 Task: Add an event with the title Second Marketing Campaign Launch Party, date '2024/04/27', time 7:30 AM to 9:30 AMand add a description: As each participant delivers their presentation, fellow participants and a designated facilitator will provide constructive feedback, highlighting strengths and offering suggestions for improvement. The feedback will focus on areas such as clarity of message, organization of content, vocal delivery, non-verbal communication, and overall presentation effectiveness.Select event color  Sage . Add location for the event as: Hotel Costes, Paris, France, logged in from the account softage.7@softage.netand send the event invitation to softage.2@softage.net and softage.3@softage.net. Set a reminder for the event Every weekday(Monday to Friday)
Action: Mouse moved to (59, 106)
Screenshot: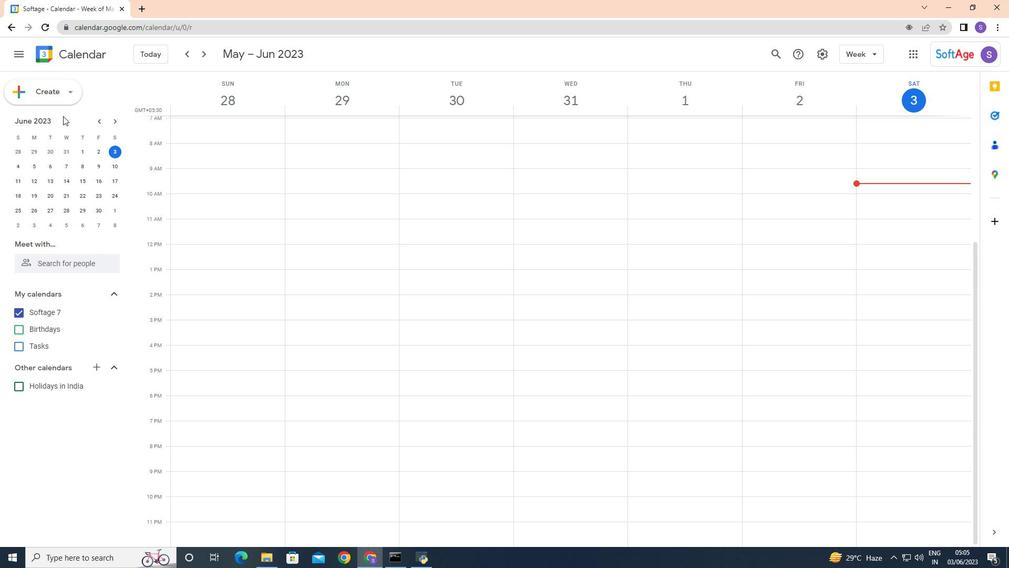 
Action: Mouse pressed left at (59, 106)
Screenshot: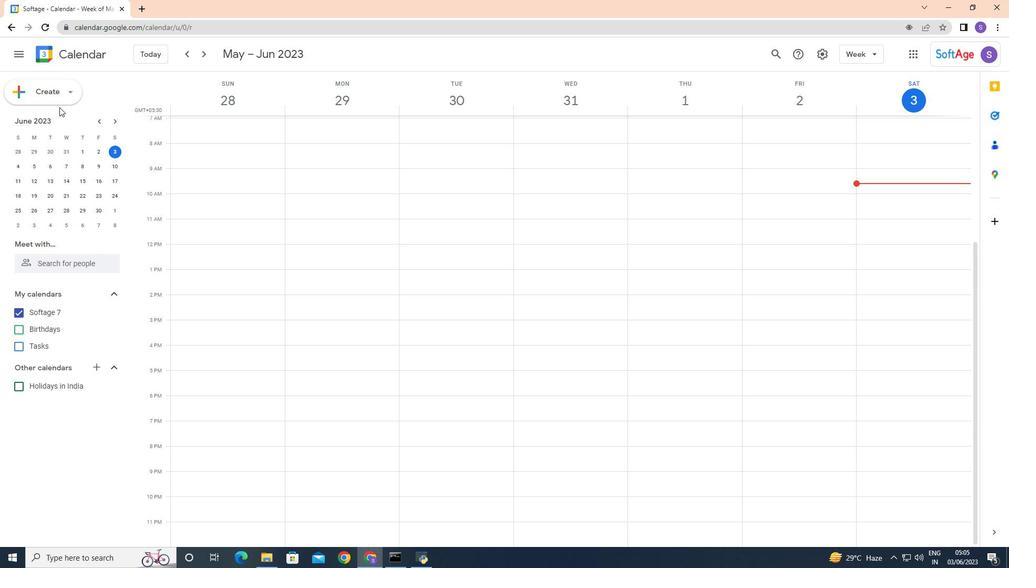 
Action: Mouse moved to (58, 99)
Screenshot: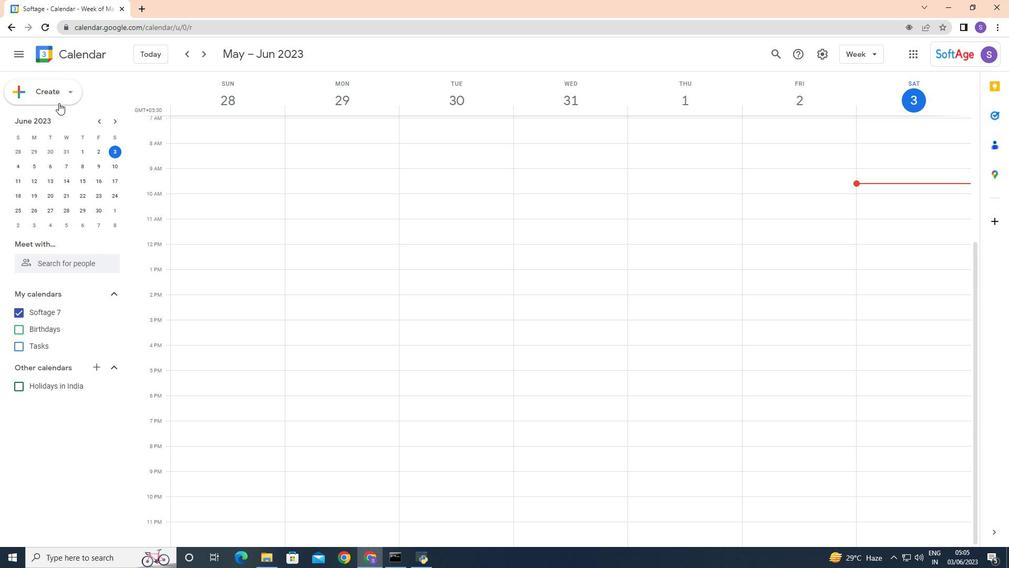 
Action: Mouse pressed left at (58, 99)
Screenshot: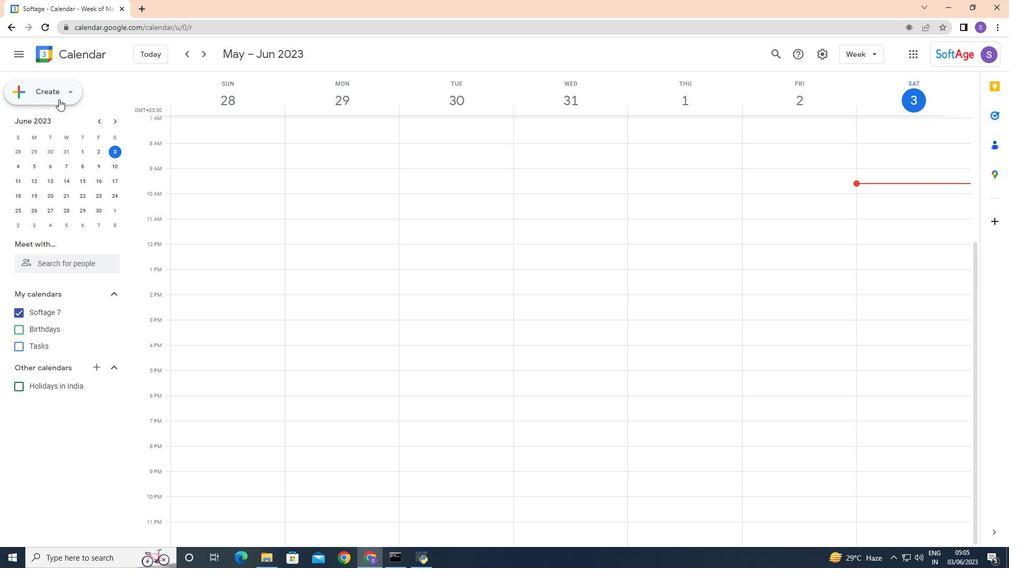 
Action: Mouse moved to (63, 124)
Screenshot: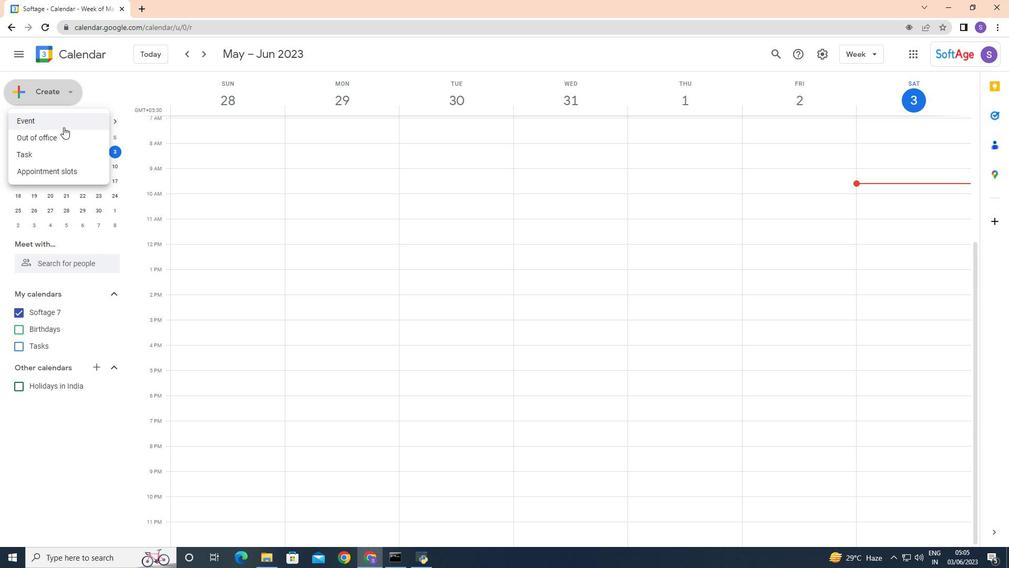 
Action: Mouse pressed left at (63, 124)
Screenshot: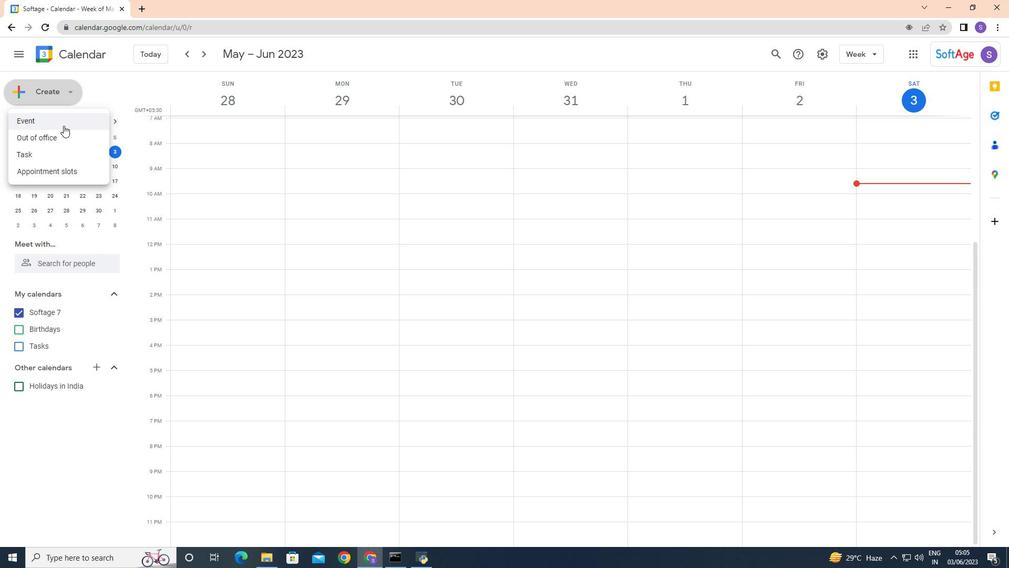 
Action: Mouse moved to (762, 415)
Screenshot: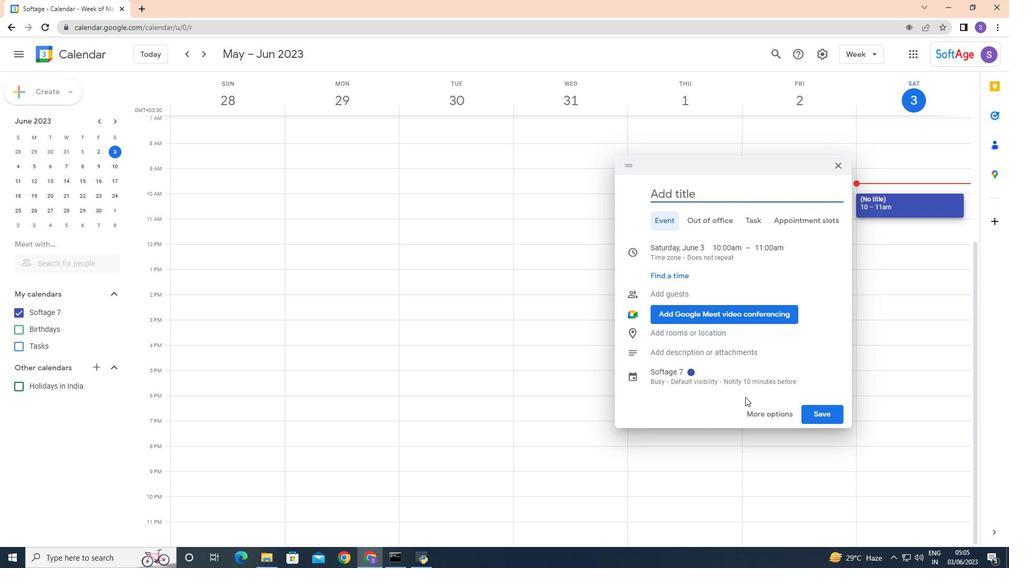 
Action: Mouse pressed left at (762, 415)
Screenshot: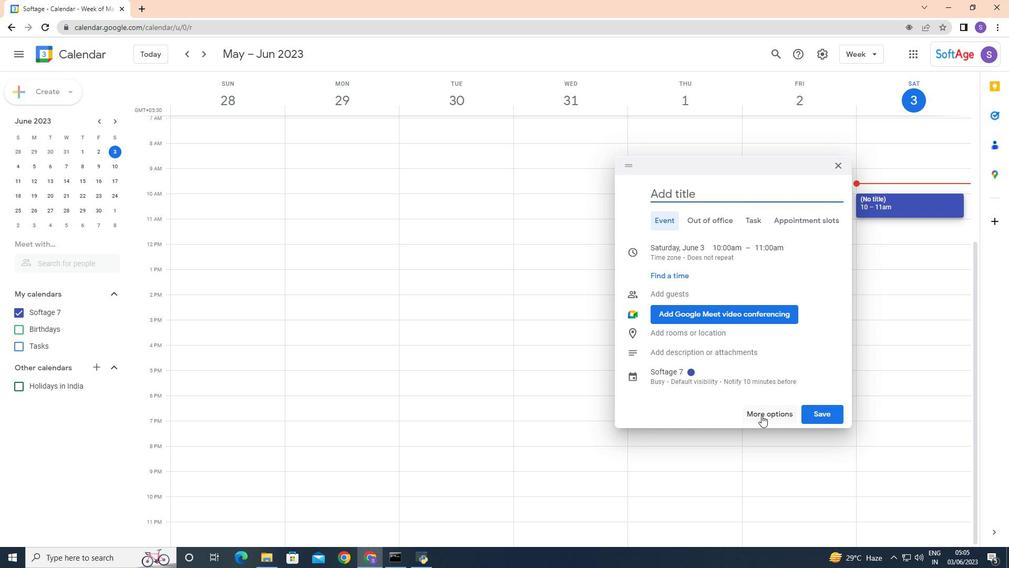 
Action: Mouse moved to (151, 63)
Screenshot: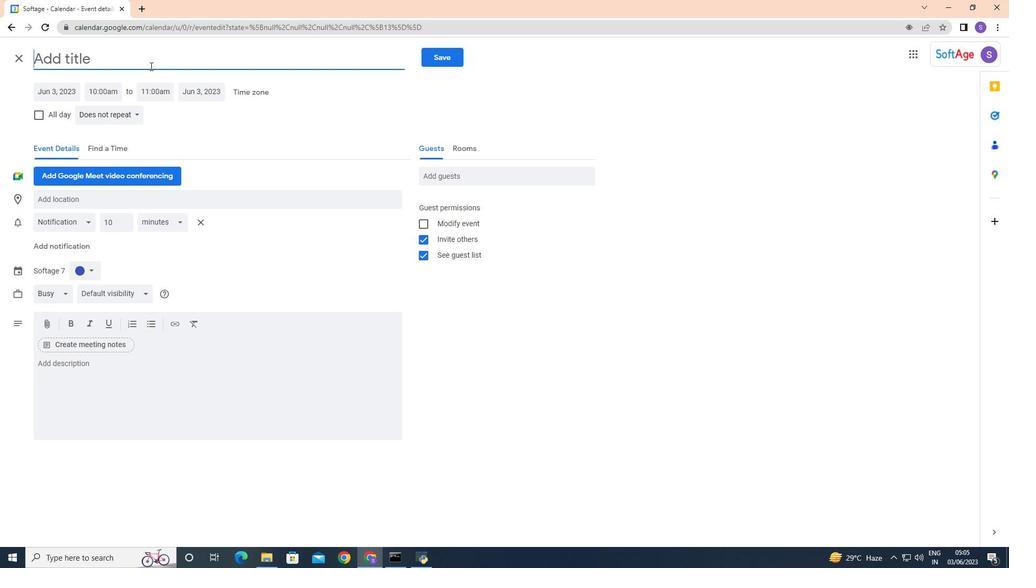 
Action: Mouse pressed left at (151, 63)
Screenshot: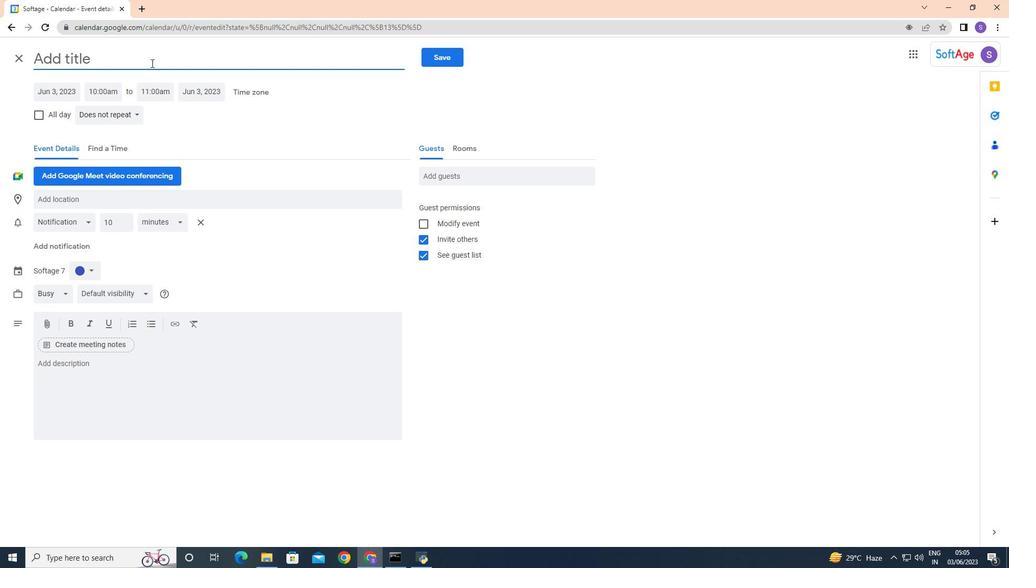 
Action: Key pressed <Key.caps_lock>S<Key.caps_lock>econd<Key.space><Key.caps_lock>M<Key.caps_lock>arketing<Key.space><Key.caps_lock>C<Key.caps_lock>ampaign<Key.space><Key.caps_lock>L<Key.caps_lock>aunch<Key.space><Key.caps_lock>P<Key.caps_lock>arty
Screenshot: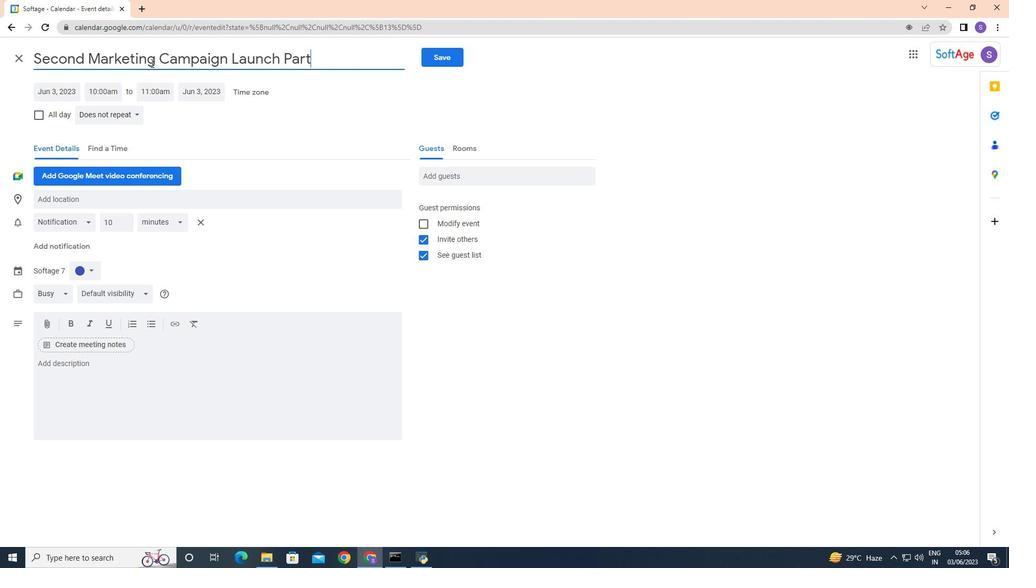 
Action: Mouse moved to (61, 92)
Screenshot: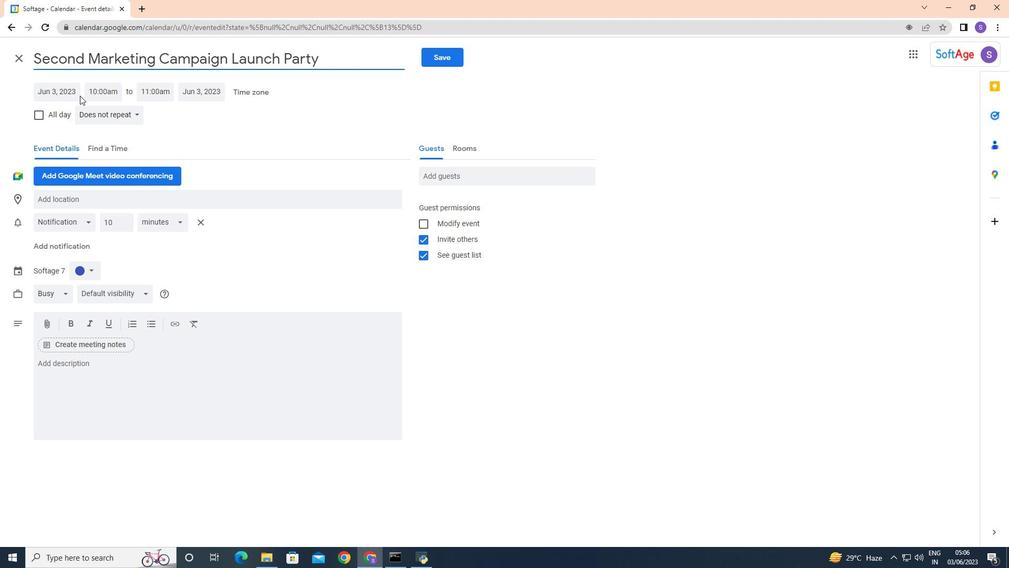 
Action: Mouse pressed left at (61, 92)
Screenshot: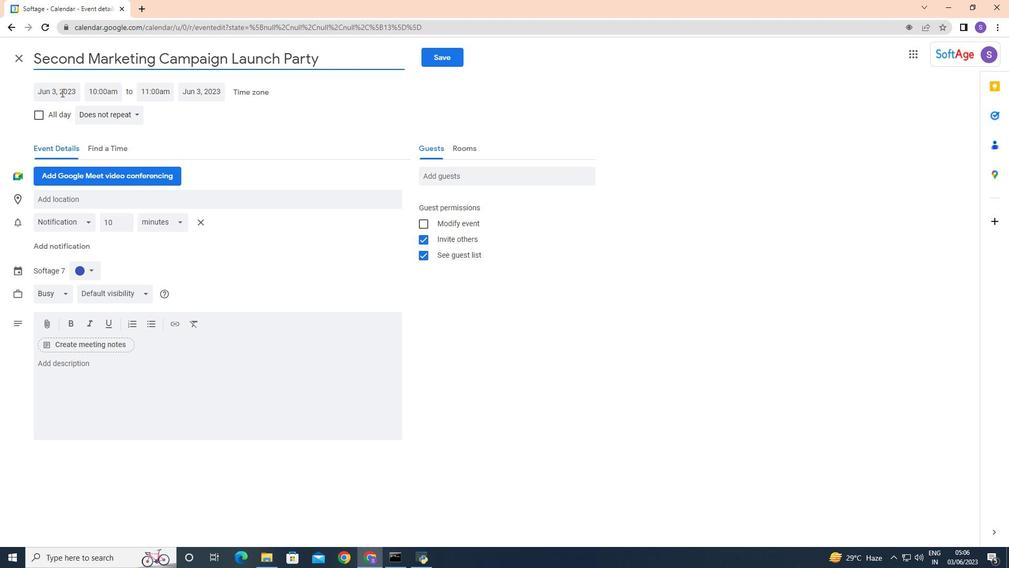 
Action: Mouse moved to (164, 112)
Screenshot: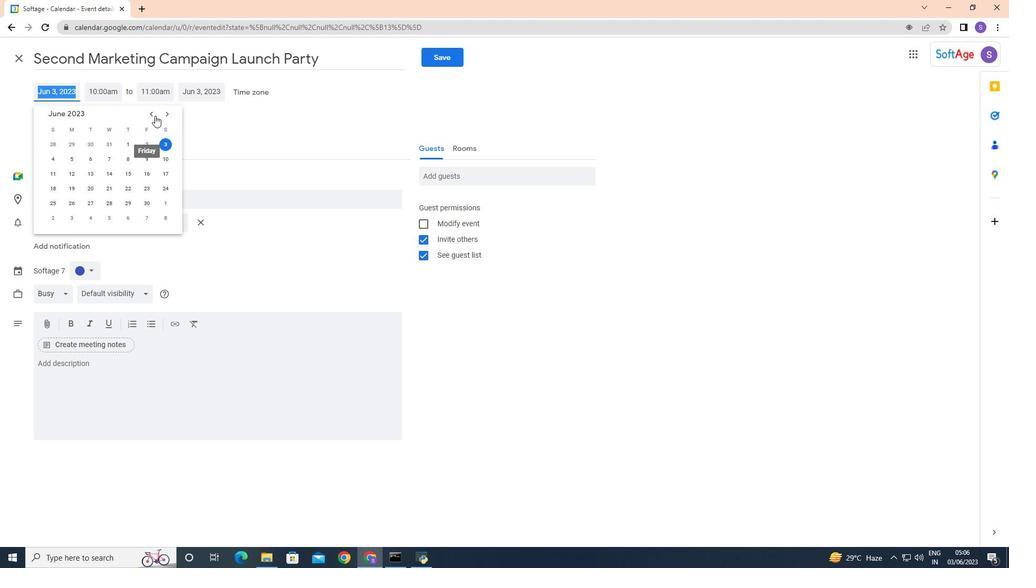 
Action: Mouse pressed left at (164, 112)
Screenshot: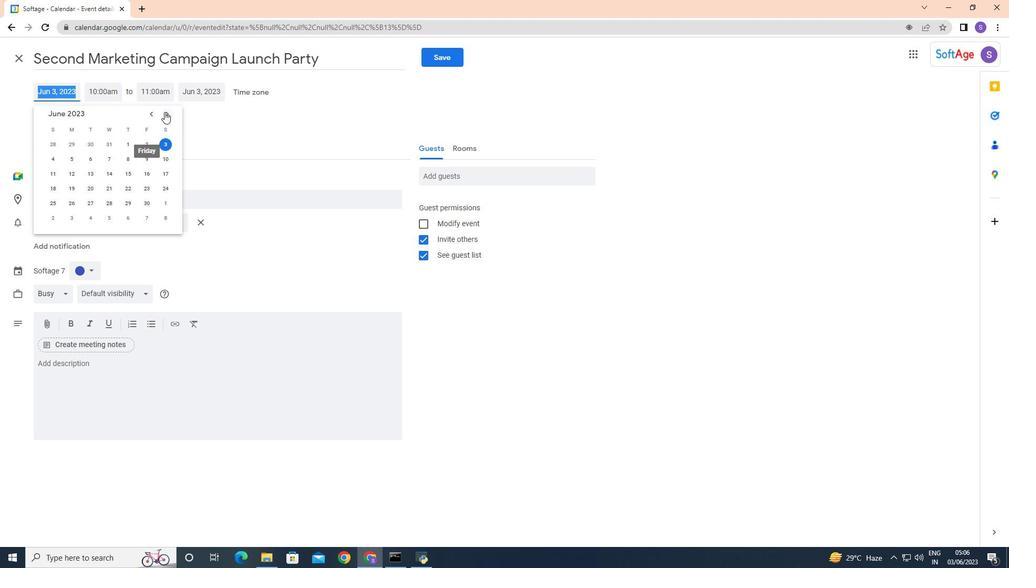 
Action: Mouse pressed left at (164, 112)
Screenshot: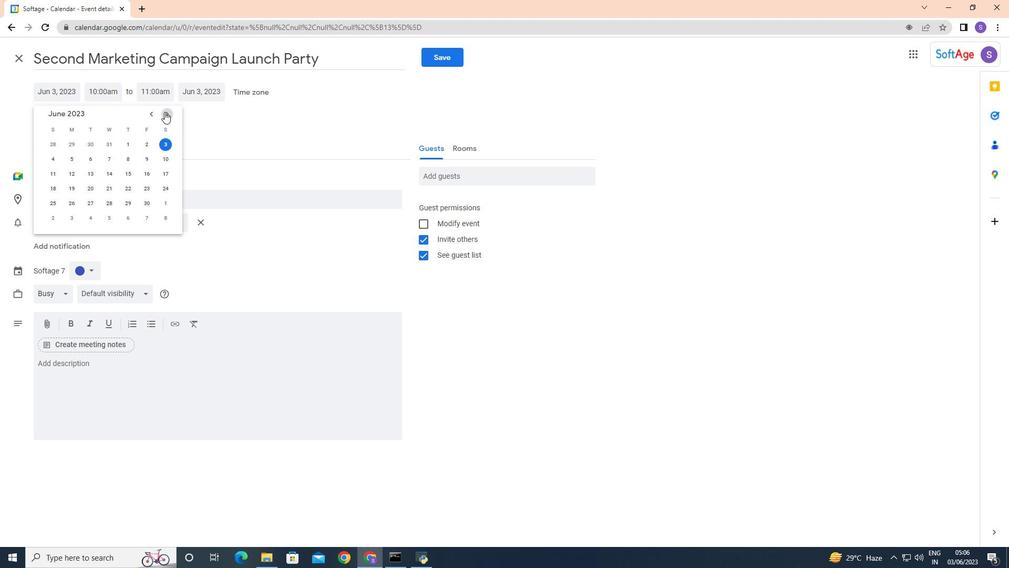 
Action: Mouse pressed left at (164, 112)
Screenshot: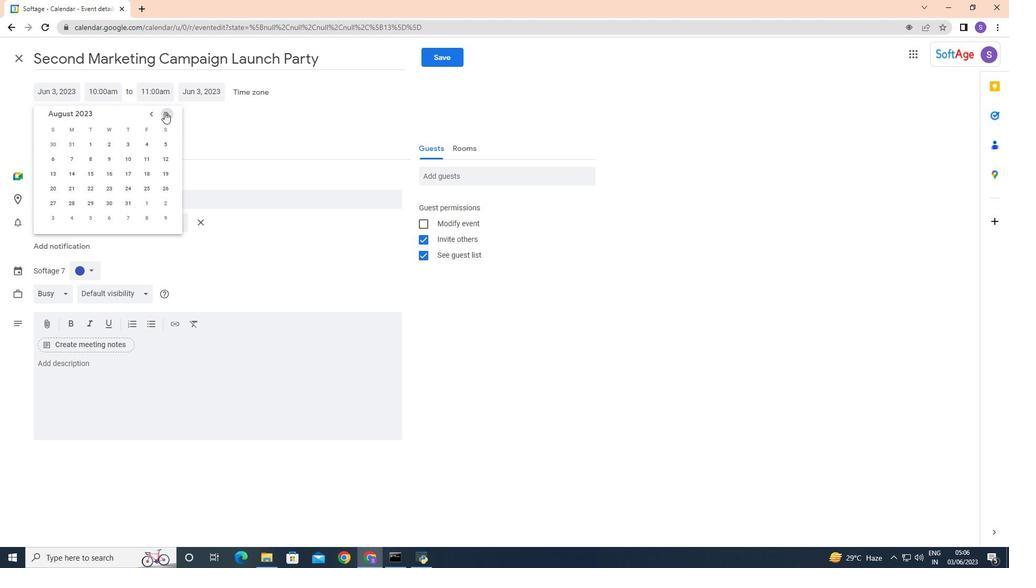
Action: Mouse pressed left at (164, 112)
Screenshot: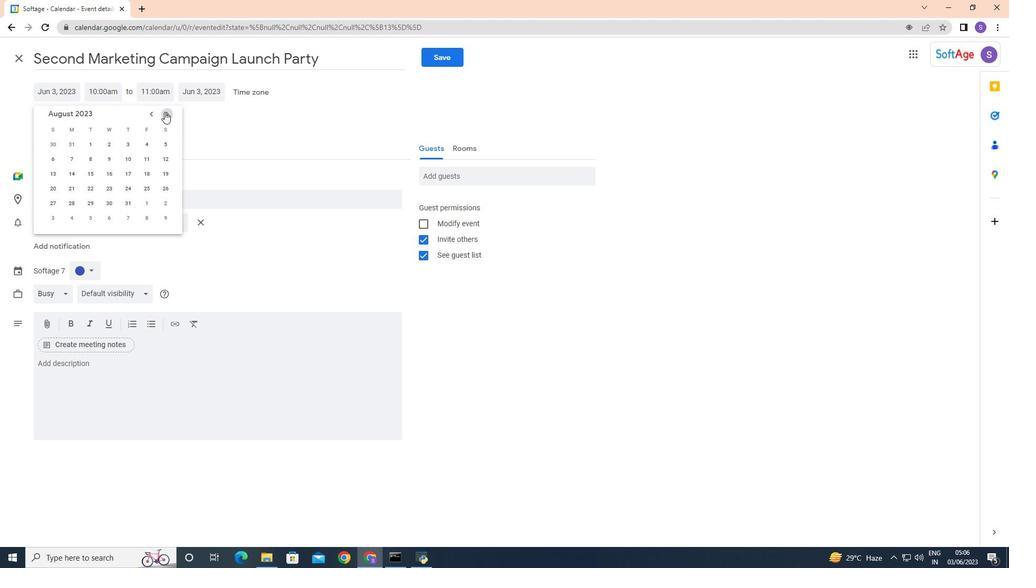 
Action: Mouse pressed left at (164, 112)
Screenshot: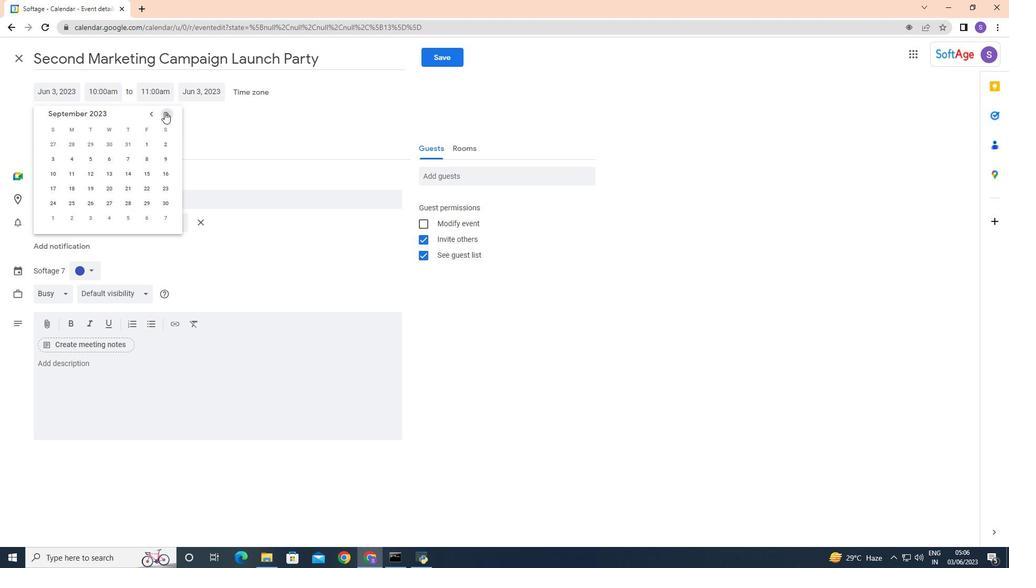 
Action: Mouse pressed left at (164, 112)
Screenshot: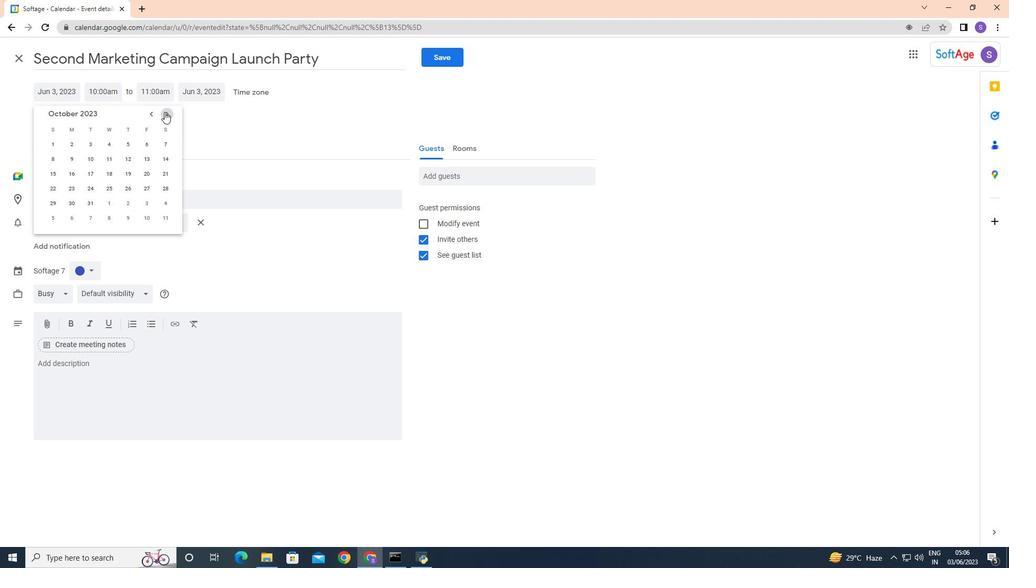 
Action: Mouse pressed left at (164, 112)
Screenshot: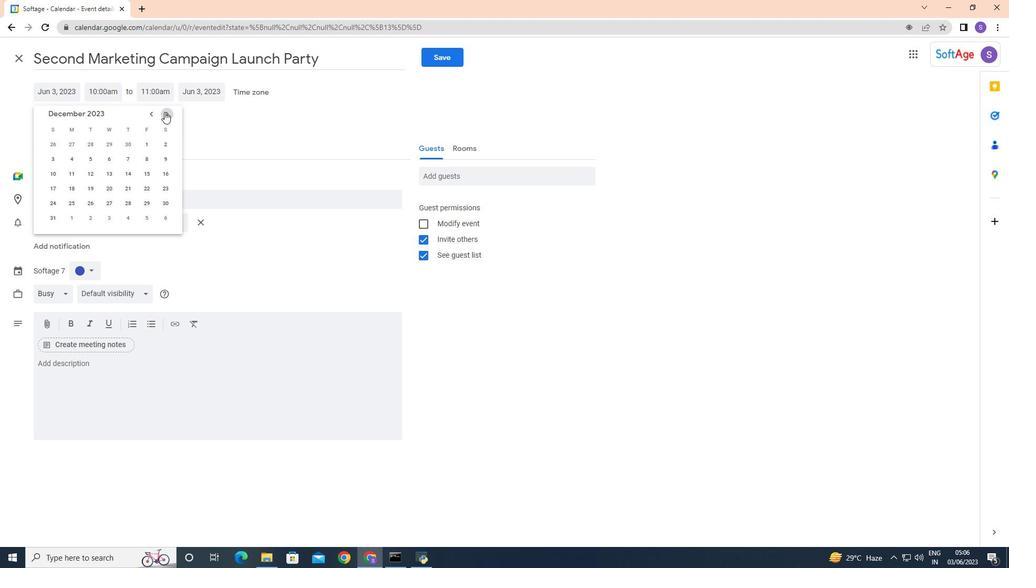 
Action: Mouse pressed left at (164, 112)
Screenshot: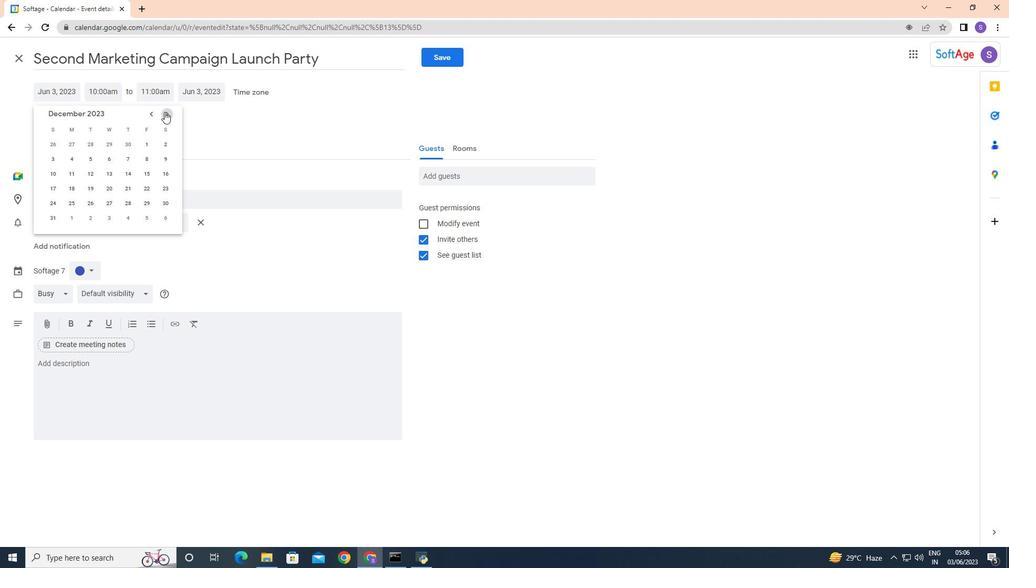 
Action: Mouse pressed left at (164, 112)
Screenshot: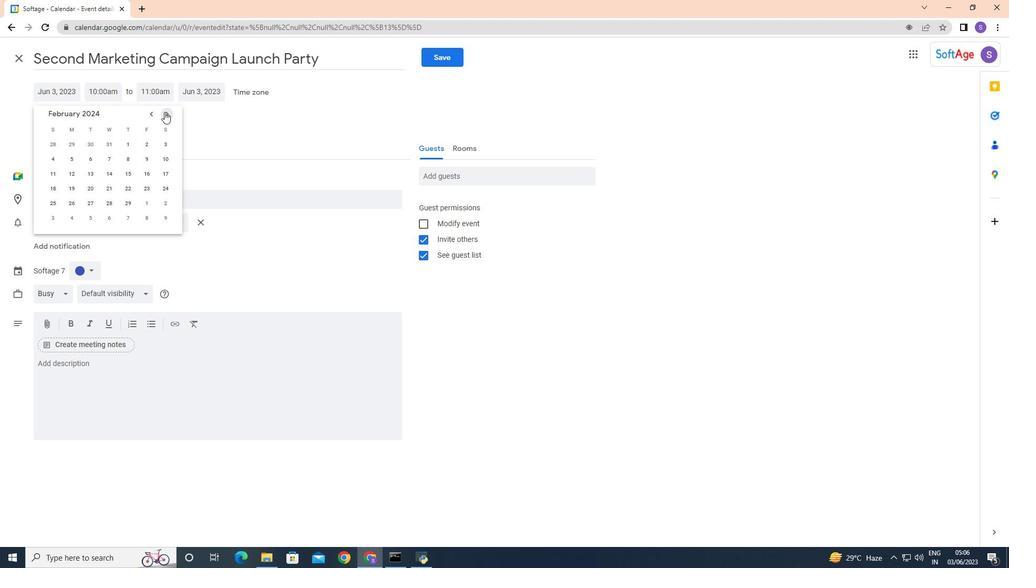 
Action: Mouse pressed left at (164, 112)
Screenshot: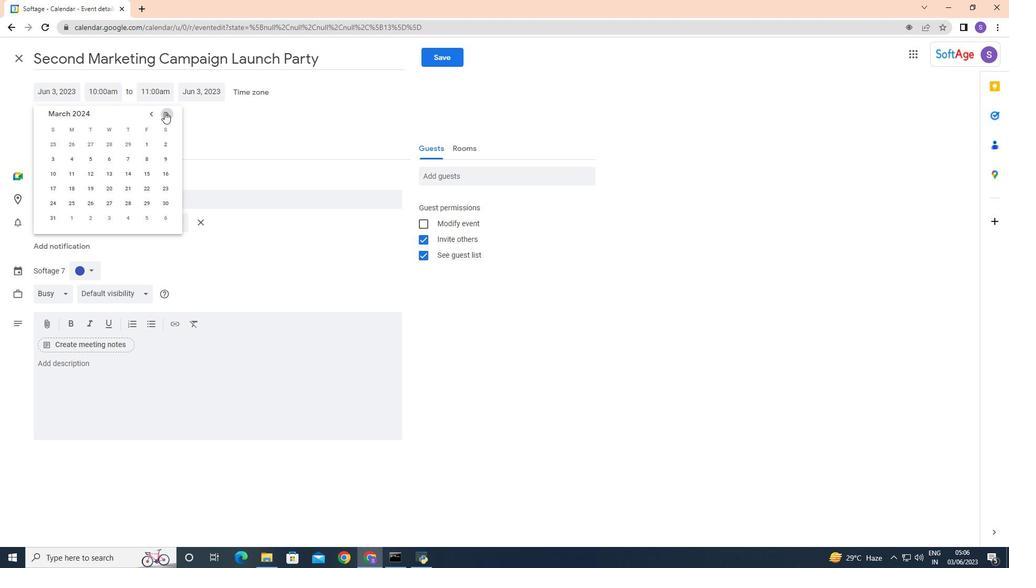 
Action: Mouse pressed left at (164, 112)
Screenshot: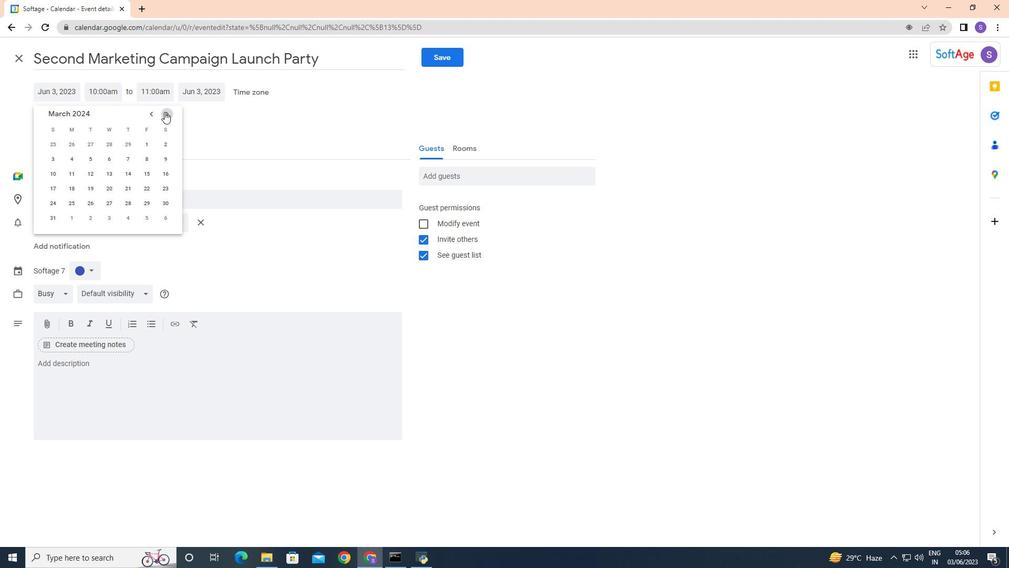 
Action: Mouse moved to (154, 115)
Screenshot: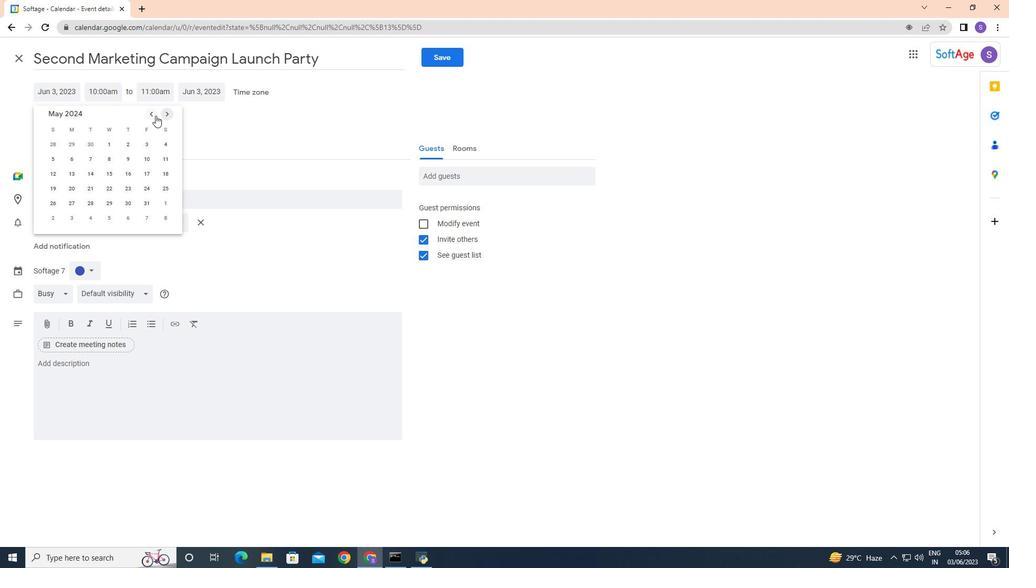 
Action: Mouse pressed left at (154, 115)
Screenshot: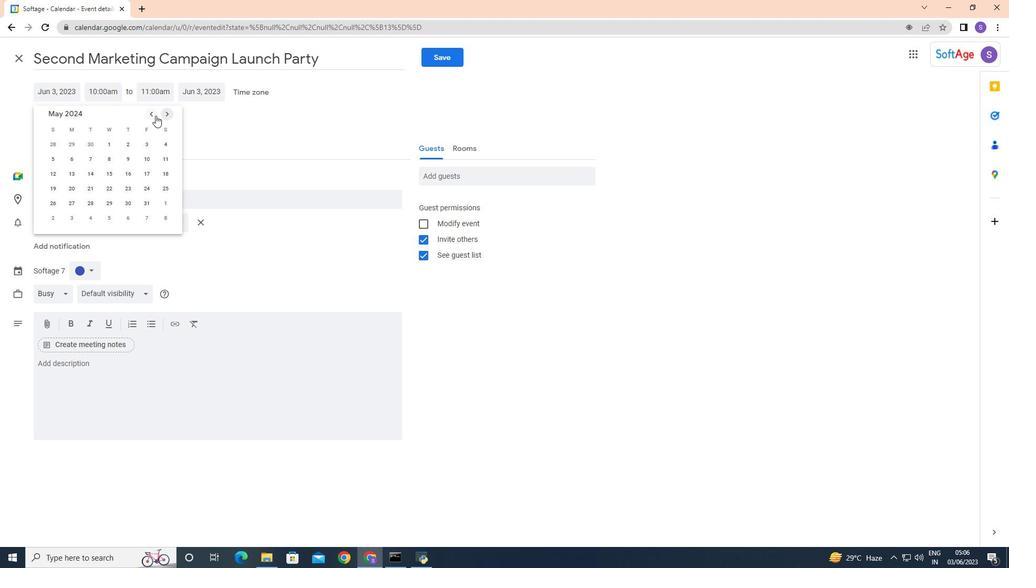 
Action: Mouse moved to (164, 189)
Screenshot: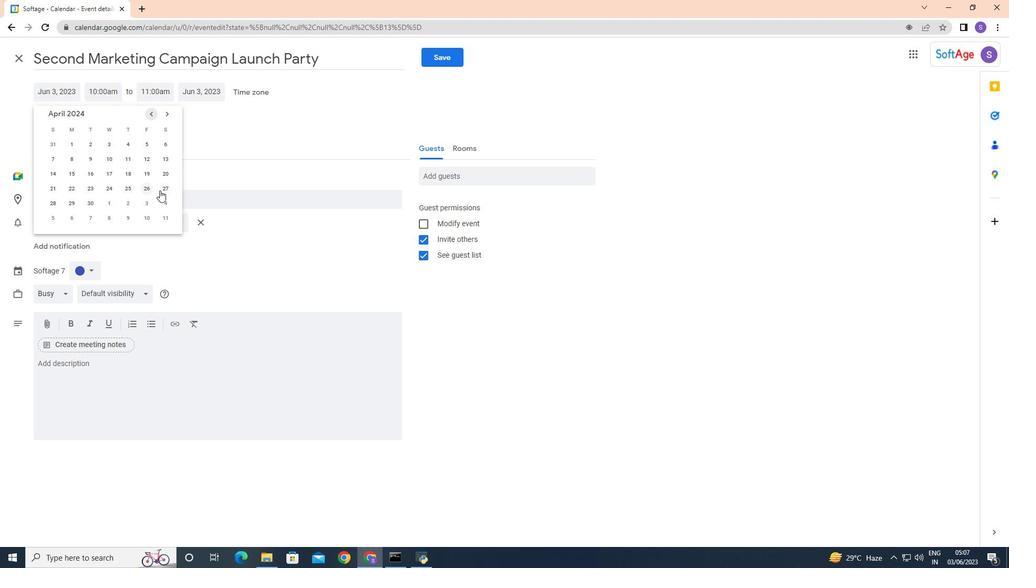 
Action: Mouse pressed left at (164, 189)
Screenshot: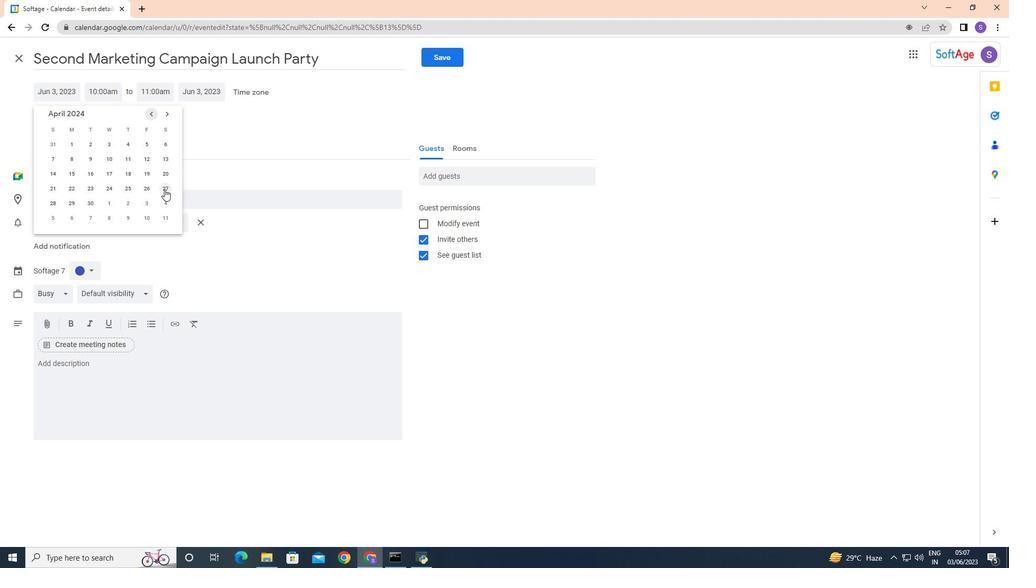 
Action: Mouse moved to (114, 96)
Screenshot: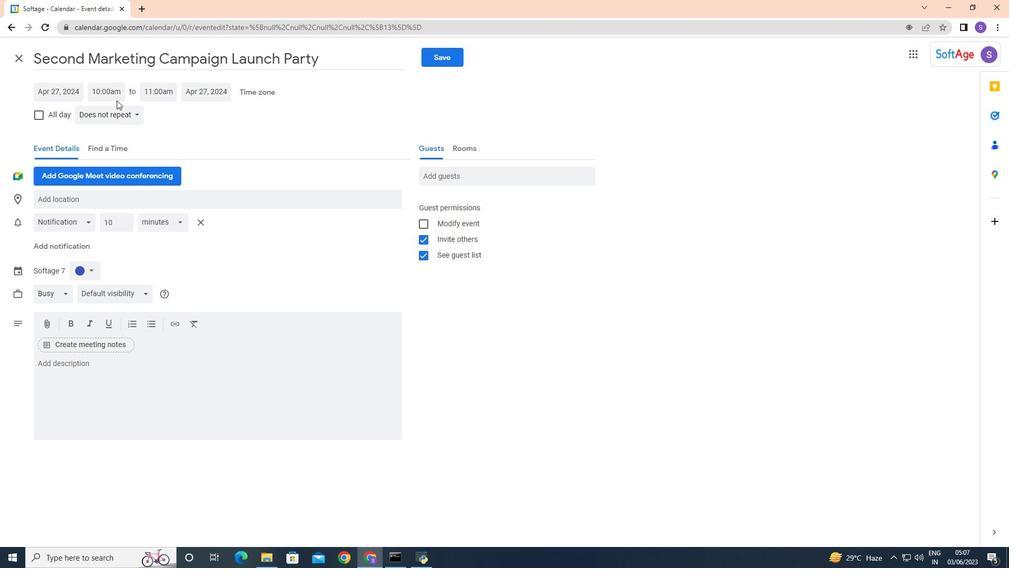 
Action: Mouse pressed left at (114, 96)
Screenshot: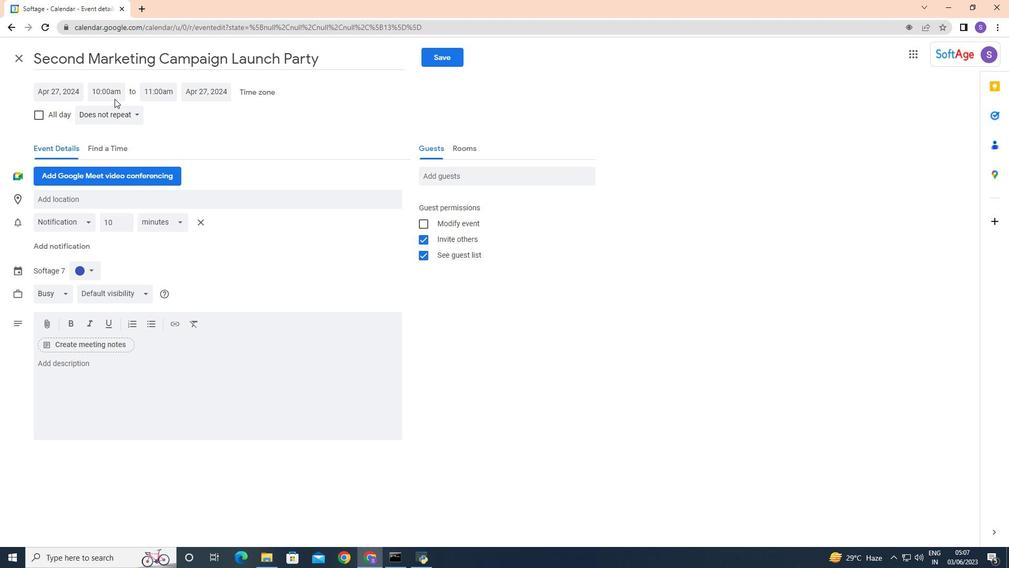 
Action: Mouse moved to (127, 149)
Screenshot: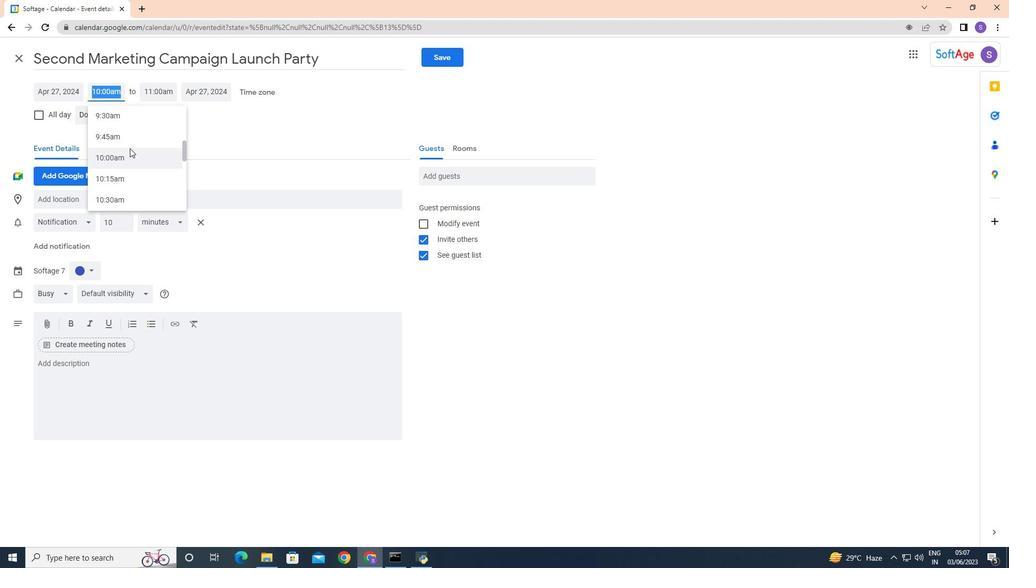 
Action: Mouse scrolled (127, 149) with delta (0, 0)
Screenshot: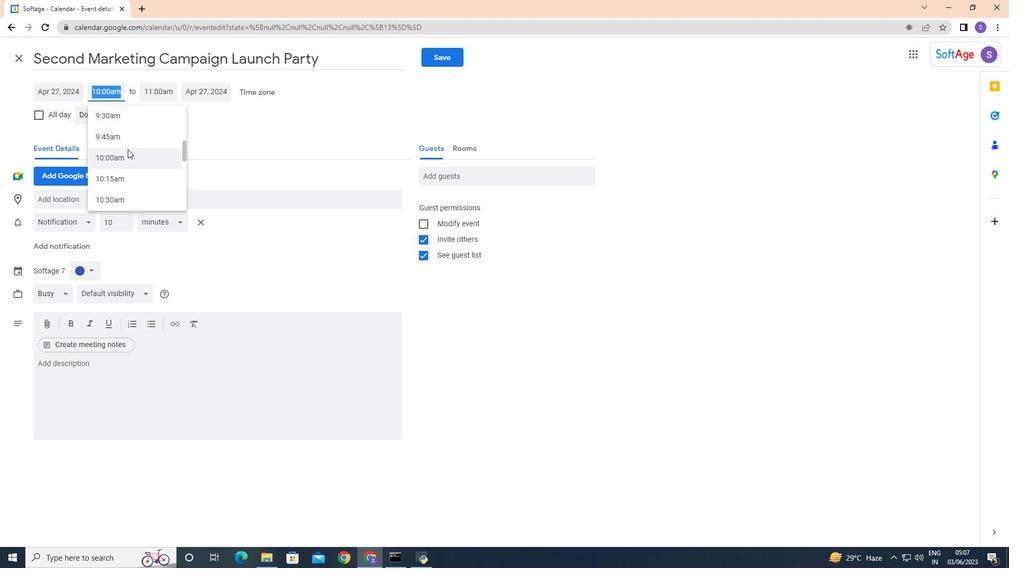 
Action: Mouse moved to (122, 161)
Screenshot: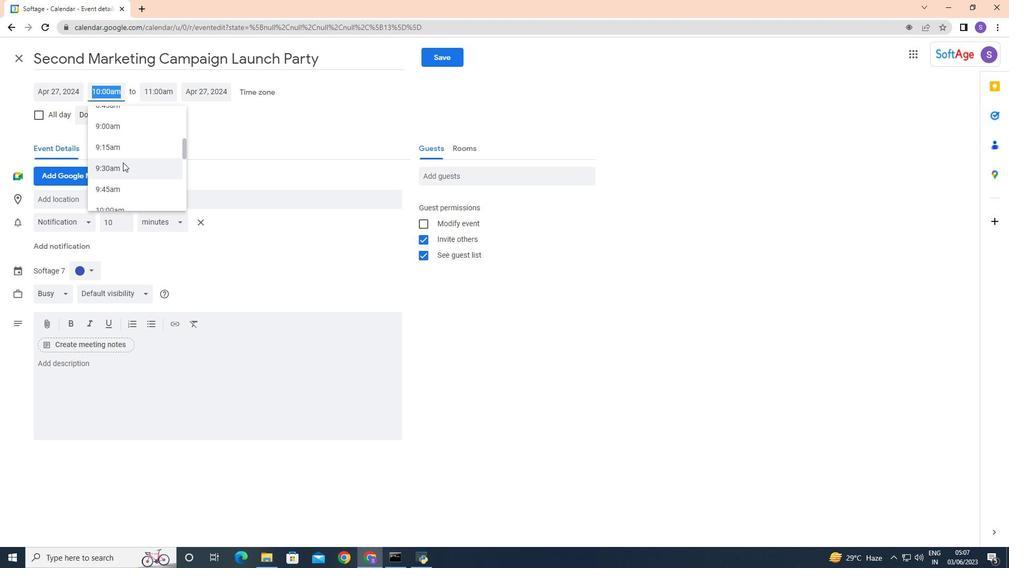 
Action: Mouse scrolled (122, 161) with delta (0, 0)
Screenshot: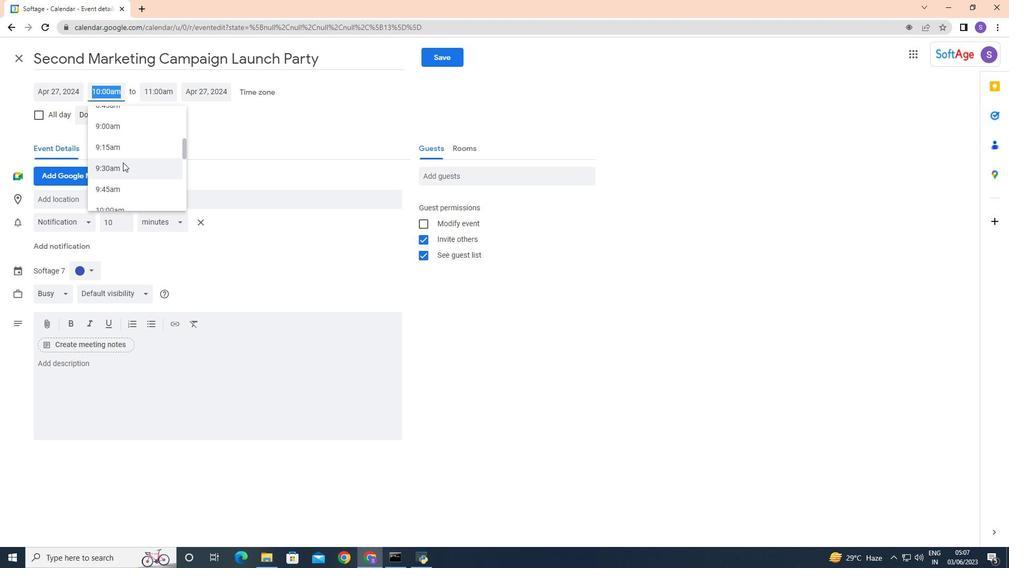 
Action: Mouse scrolled (122, 161) with delta (0, 0)
Screenshot: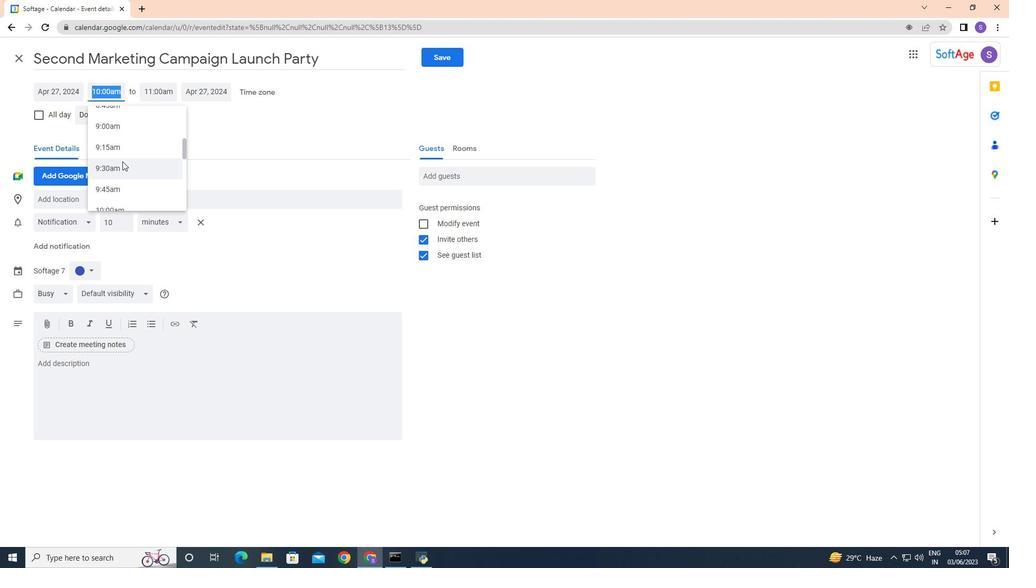 
Action: Mouse moved to (114, 136)
Screenshot: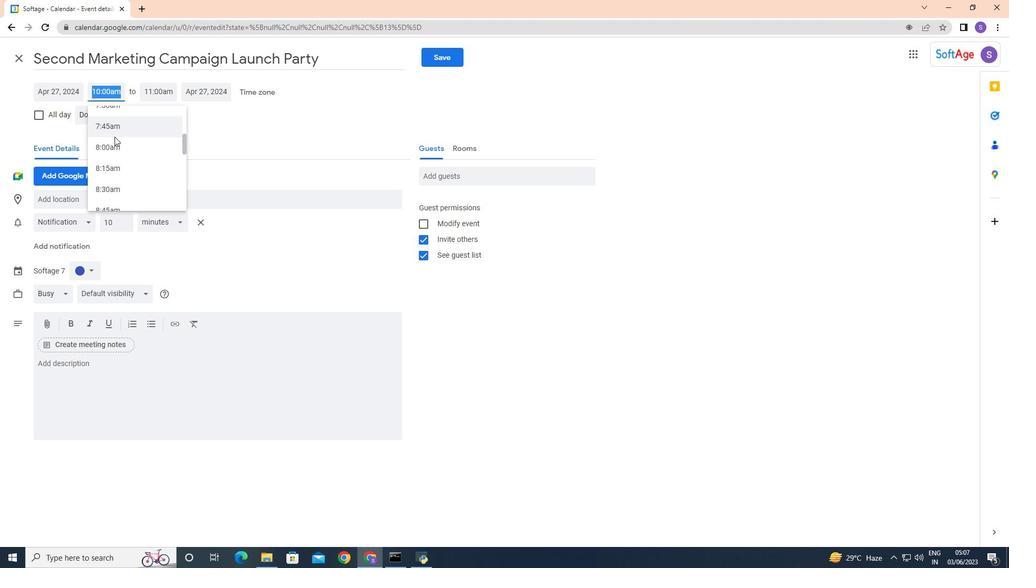 
Action: Mouse scrolled (114, 137) with delta (0, 0)
Screenshot: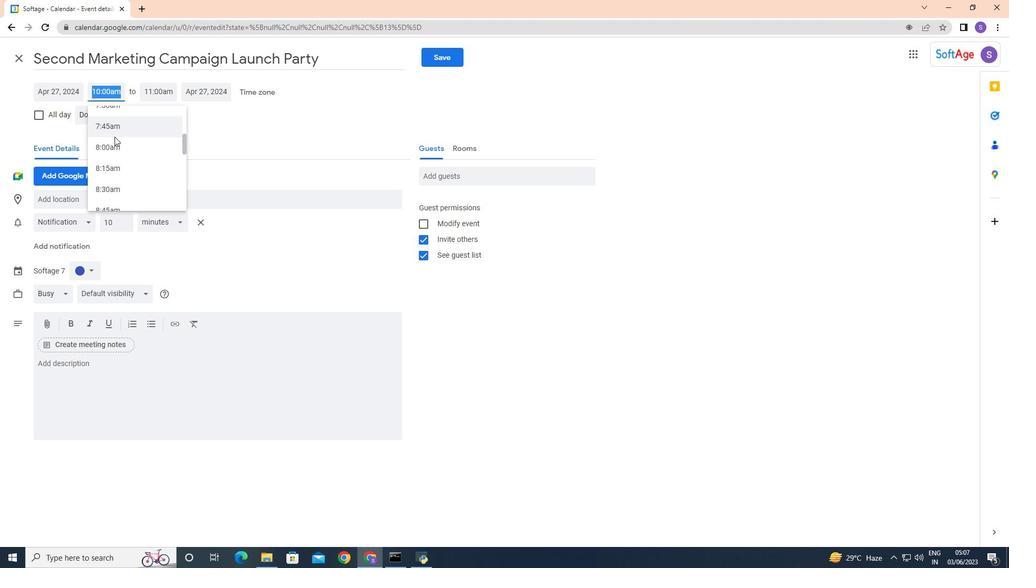 
Action: Mouse moved to (114, 159)
Screenshot: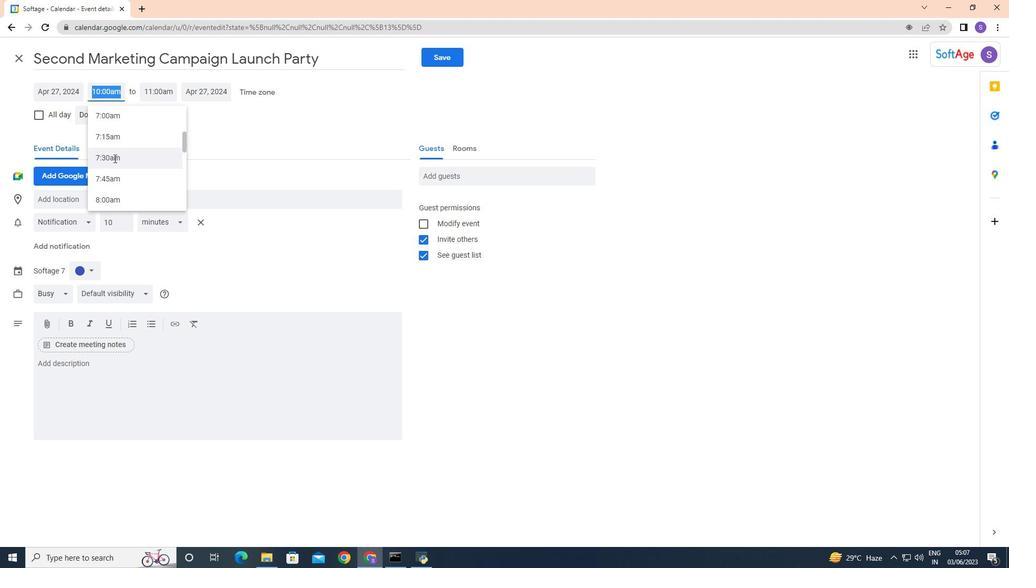 
Action: Mouse pressed left at (114, 159)
Screenshot: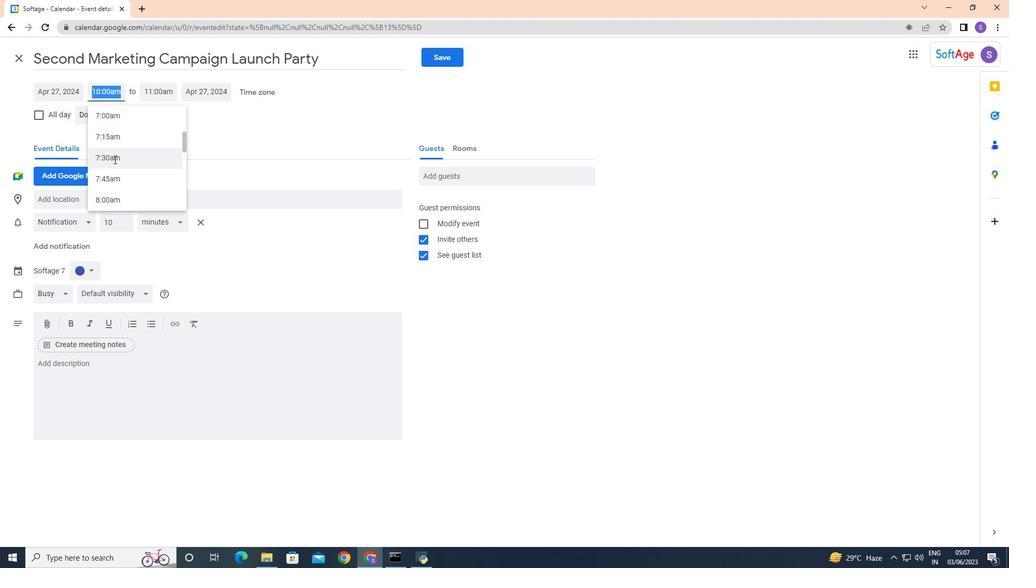 
Action: Mouse moved to (152, 95)
Screenshot: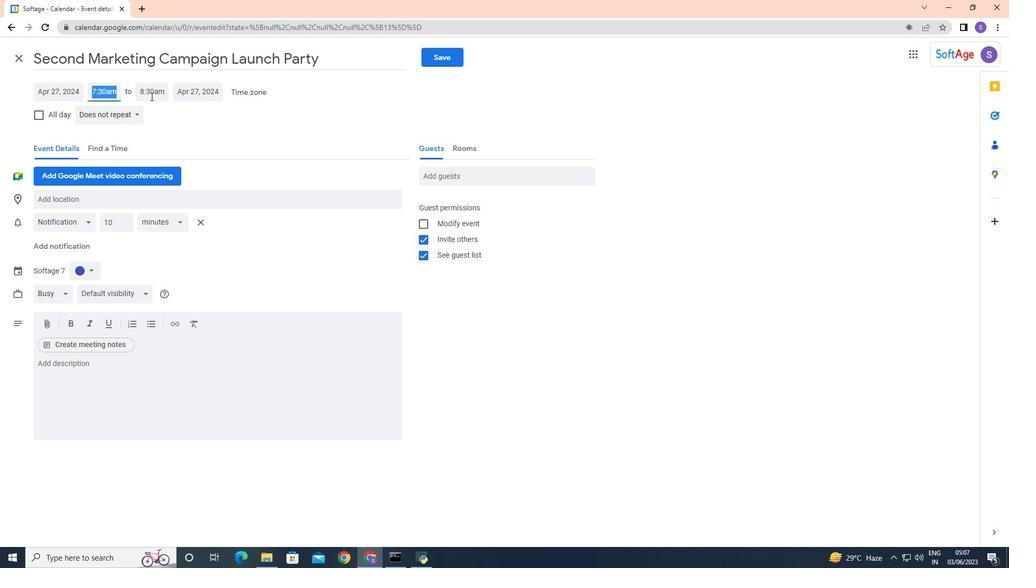 
Action: Mouse pressed left at (152, 95)
Screenshot: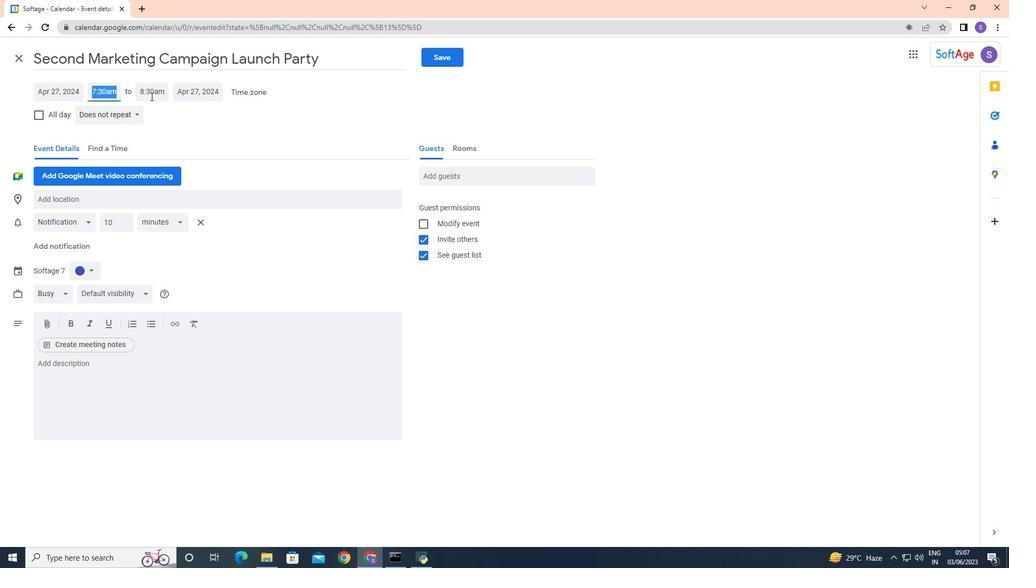 
Action: Mouse moved to (170, 198)
Screenshot: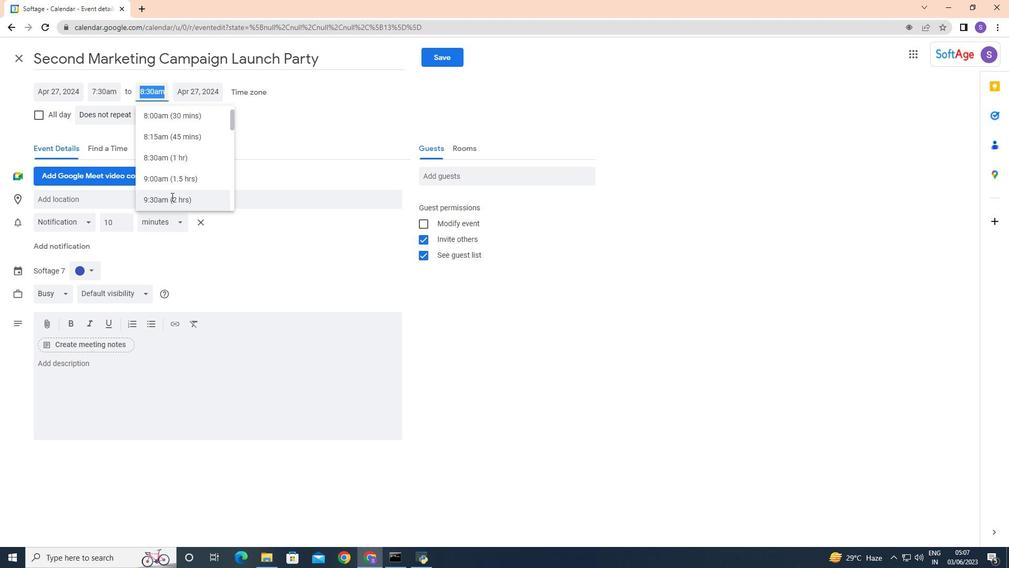 
Action: Mouse pressed left at (170, 198)
Screenshot: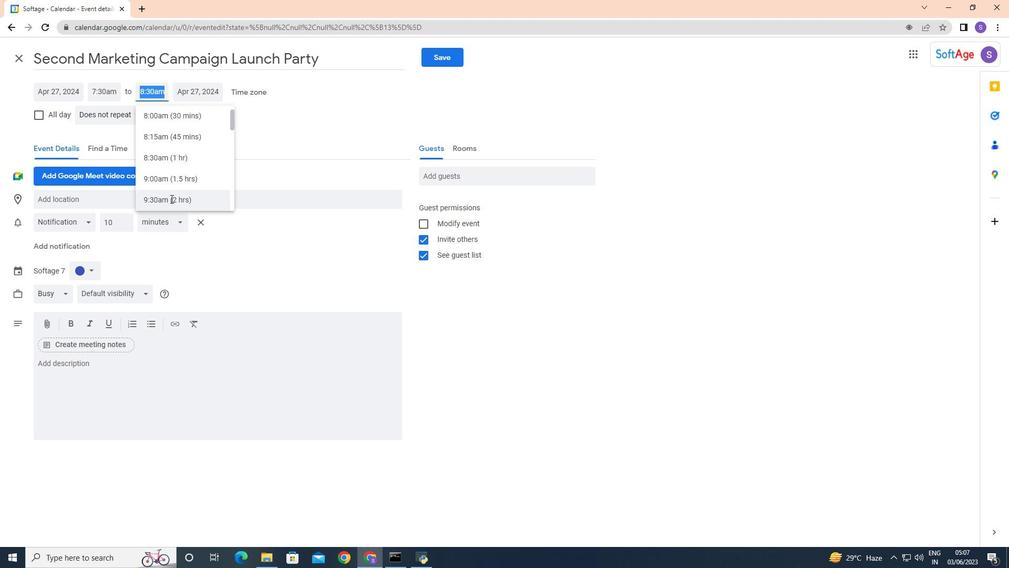 
Action: Mouse moved to (77, 363)
Screenshot: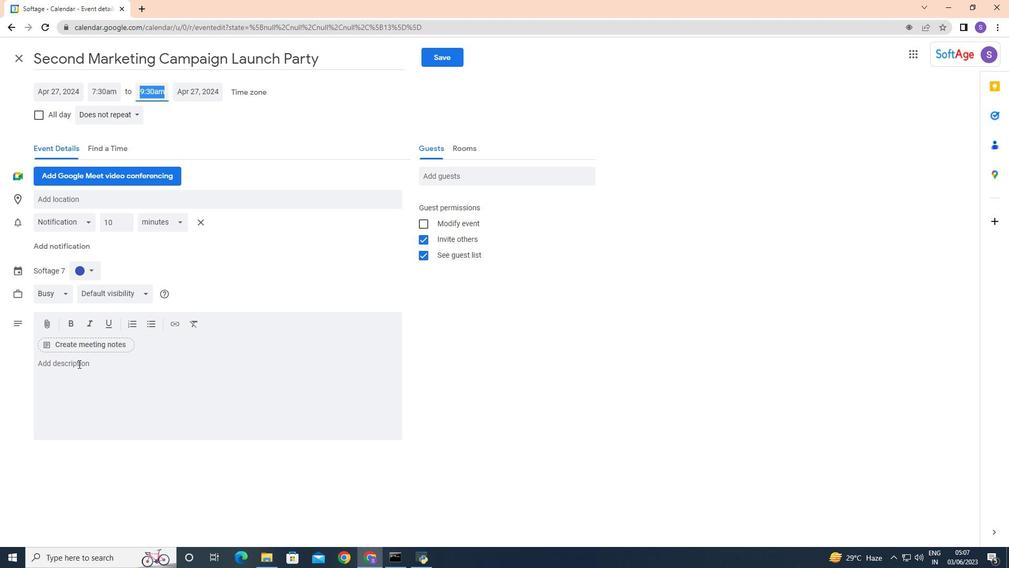 
Action: Mouse pressed left at (77, 363)
Screenshot: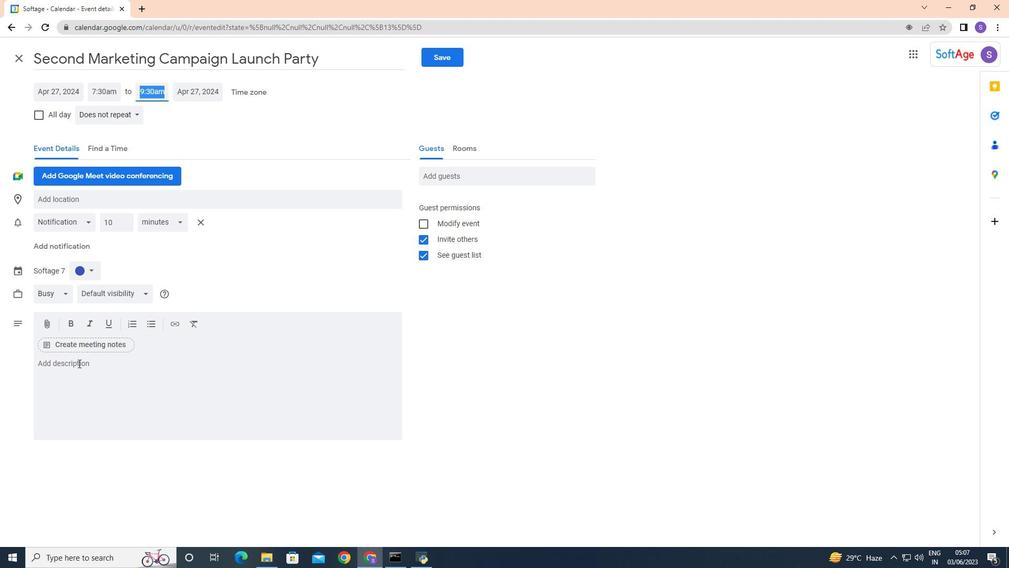 
Action: Key pressed <Key.caps_lock>A<Key.caps_lock>s<Key.space>each<Key.space>participant<Key.space>delivers<Key.space>their<Key.space>pa<Key.backspace>resentation,<Key.space>fellow<Key.space>participants<Key.space>and<Key.space>a<Key.space>designated<Key.space>facilitator<Key.space>will<Key.space>
Screenshot: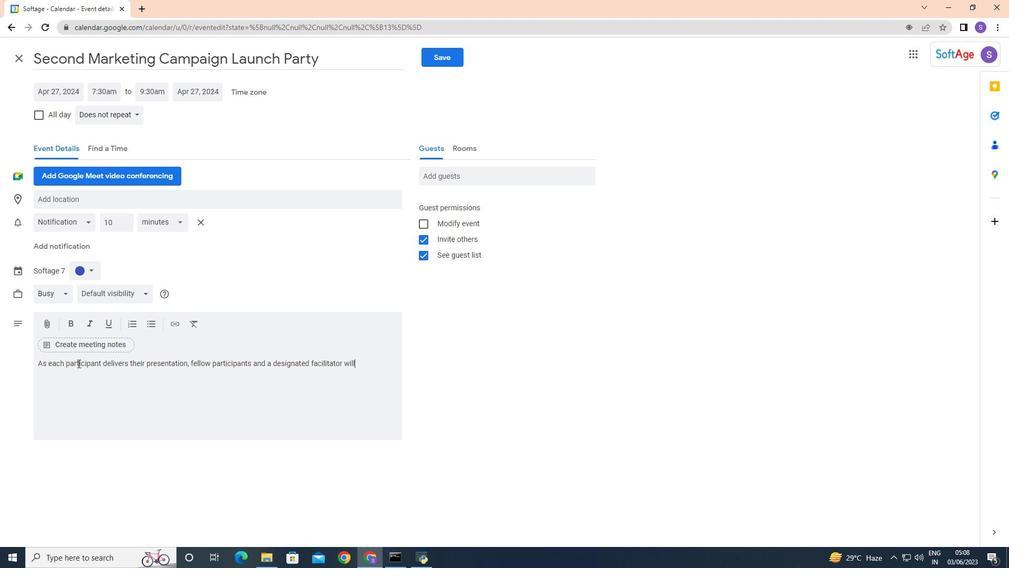 
Action: Mouse moved to (165, 406)
Screenshot: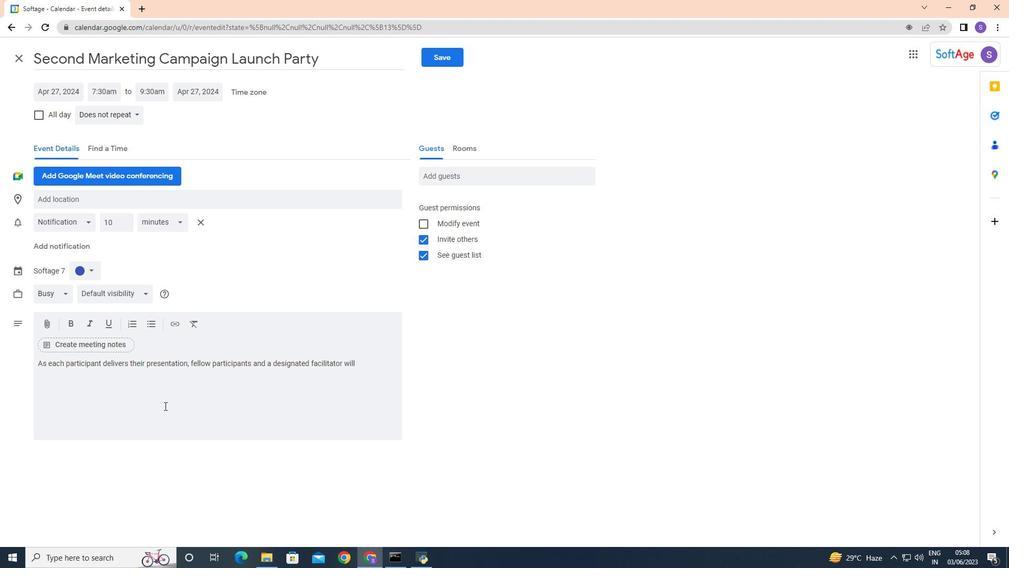 
Action: Key pressed providw<Key.backspace>e<Key.space>constructic<Key.backspace>ve<Key.space>feedback<Key.space><Key.backspace>,<Key.space>heghligh<Key.backspace><Key.backspace><Key.backspace><Key.backspace>lighting<Key.space>
Screenshot: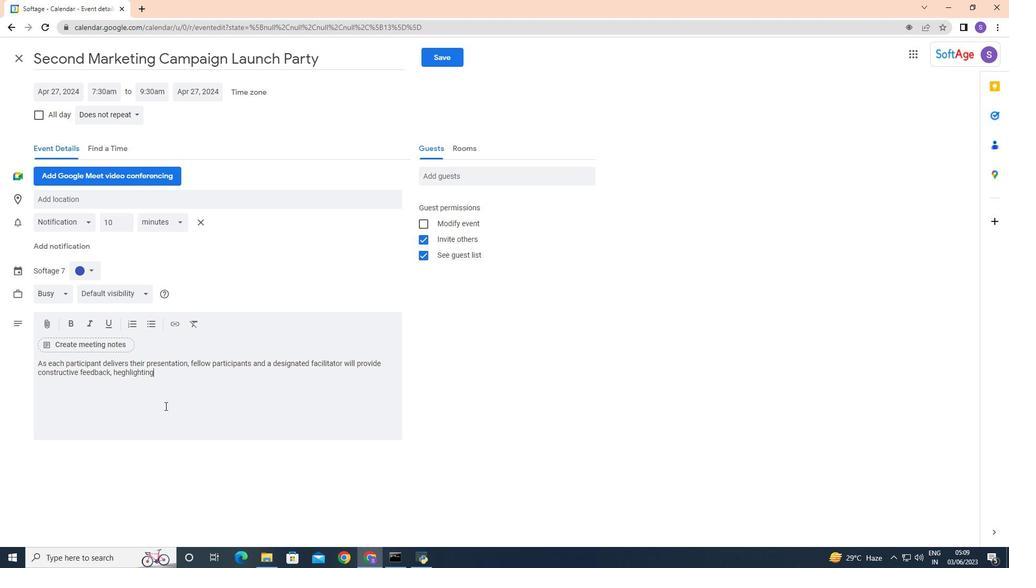
Action: Mouse moved to (137, 377)
Screenshot: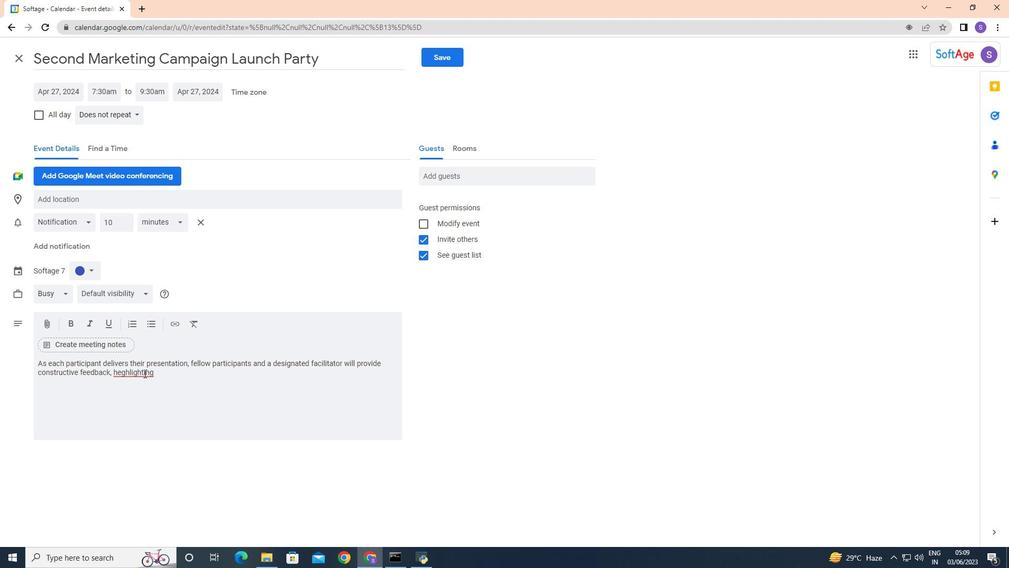 
Action: Mouse pressed right at (137, 377)
Screenshot: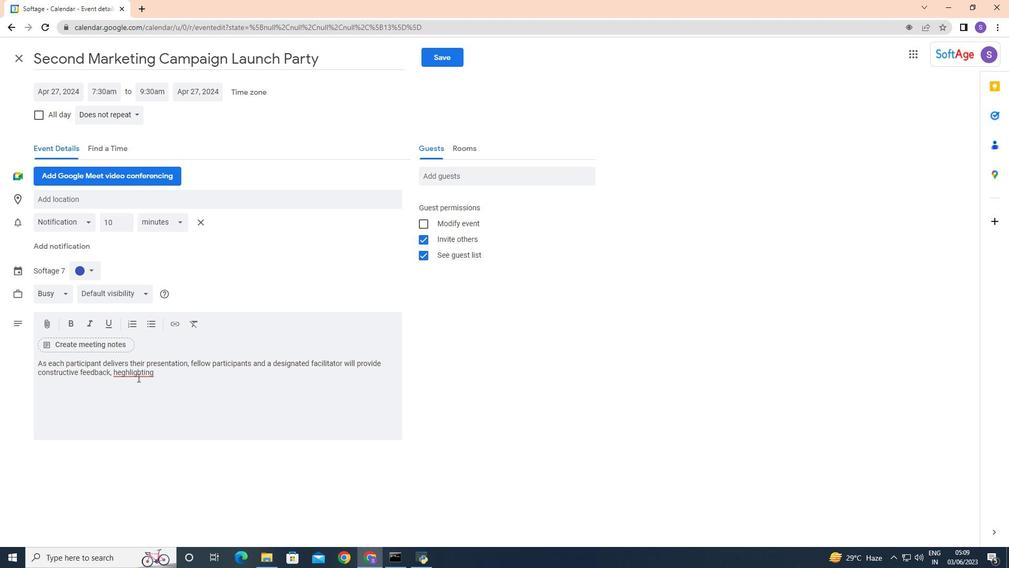 
Action: Mouse moved to (161, 388)
Screenshot: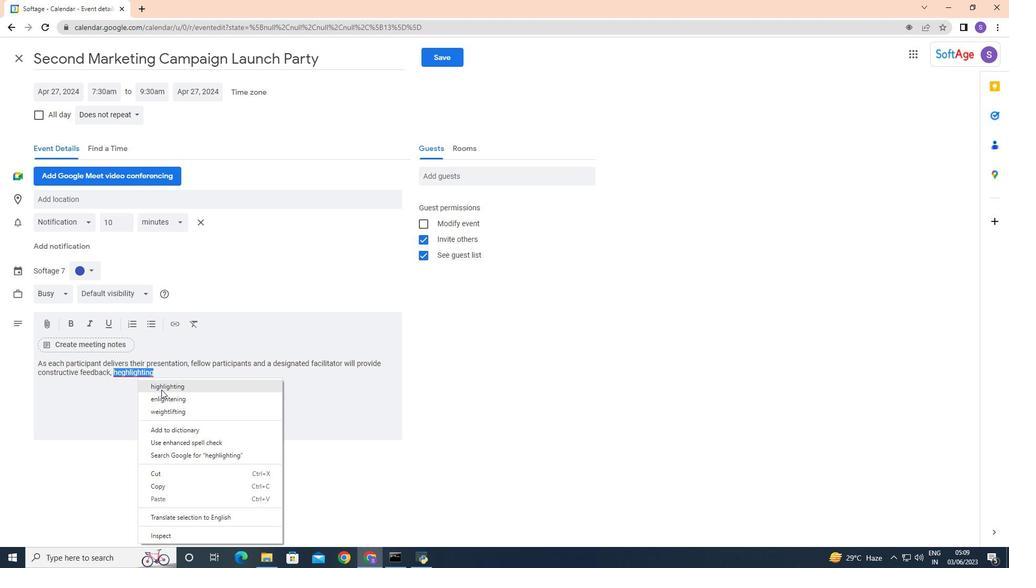 
Action: Mouse pressed left at (161, 388)
Screenshot: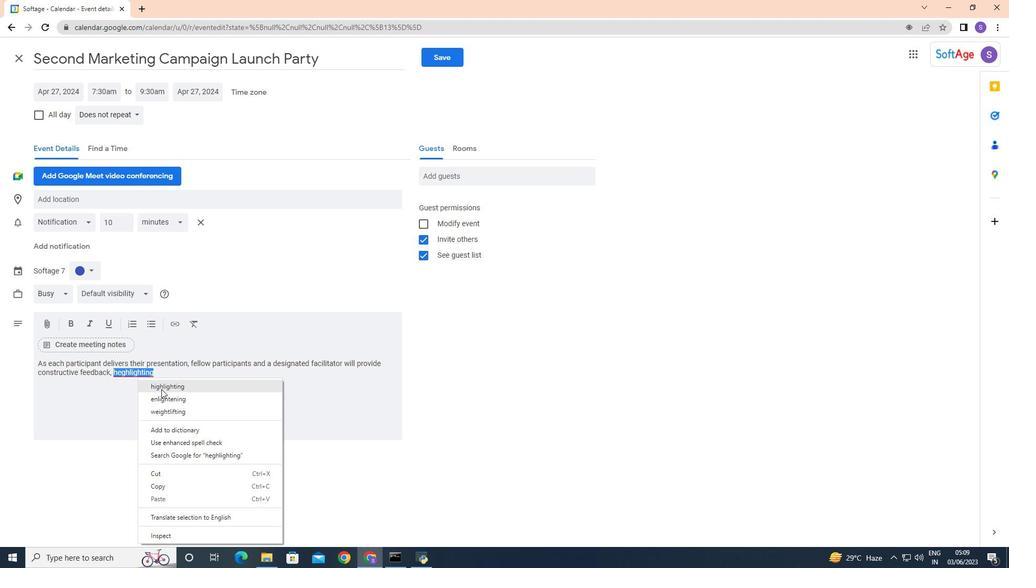 
Action: Mouse moved to (175, 380)
Screenshot: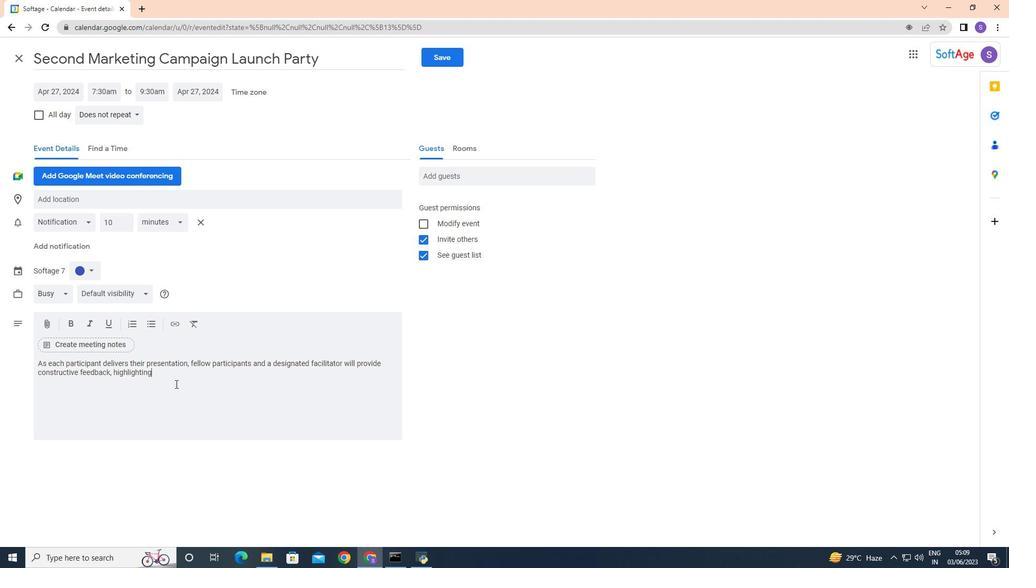 
Action: Key pressed <Key.space>strength<Key.space>an<Key.space>l<Key.backspace><Key.backspace>d<Key.space>offering<Key.space>suggestions<Key.space>for<Key.space>improvement.<Key.space><Key.caps_lock>T<Key.caps_lock>gw<Key.backspace><Key.backspace>he<Key.space>feedback<Key.space>will<Key.space>focus<Key.space>on<Key.space>areas<Key.space>such<Key.space>as<Key.space>clarity<Key.space>of<Key.space>message,<Key.space>effectiveness.
Screenshot: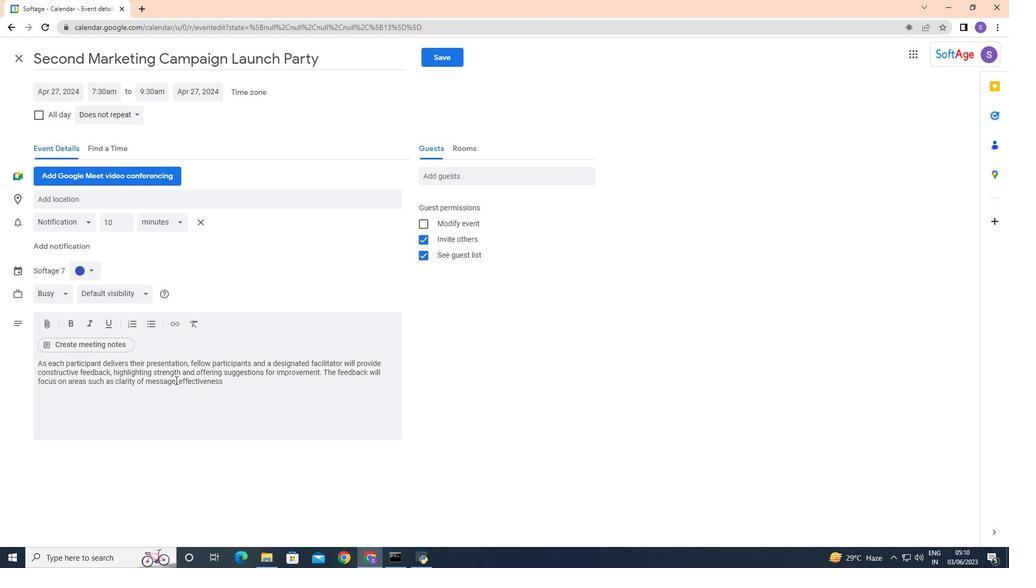 
Action: Mouse moved to (95, 268)
Screenshot: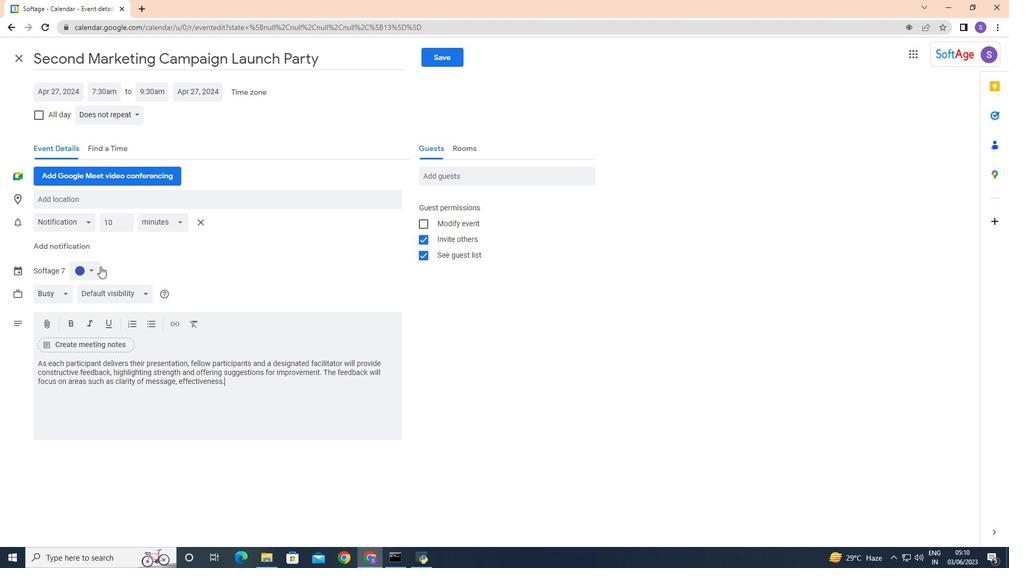 
Action: Mouse pressed left at (95, 268)
Screenshot: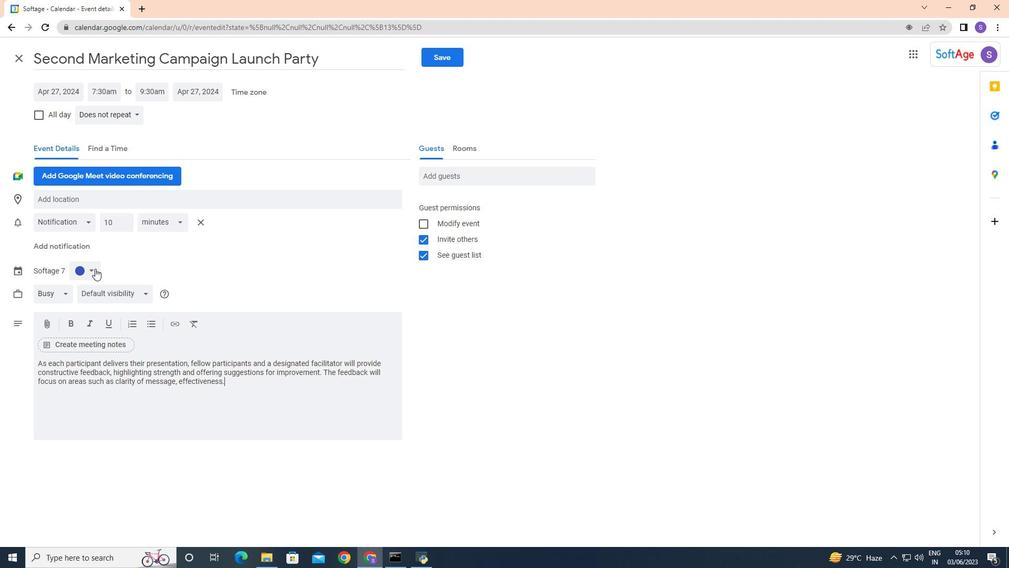 
Action: Mouse moved to (76, 297)
Screenshot: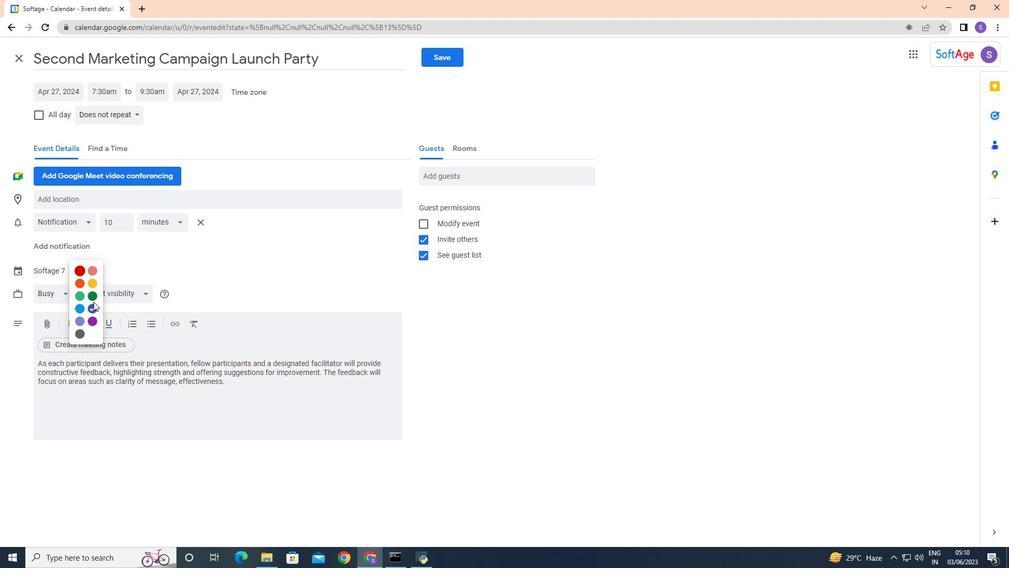 
Action: Mouse pressed left at (76, 297)
Screenshot: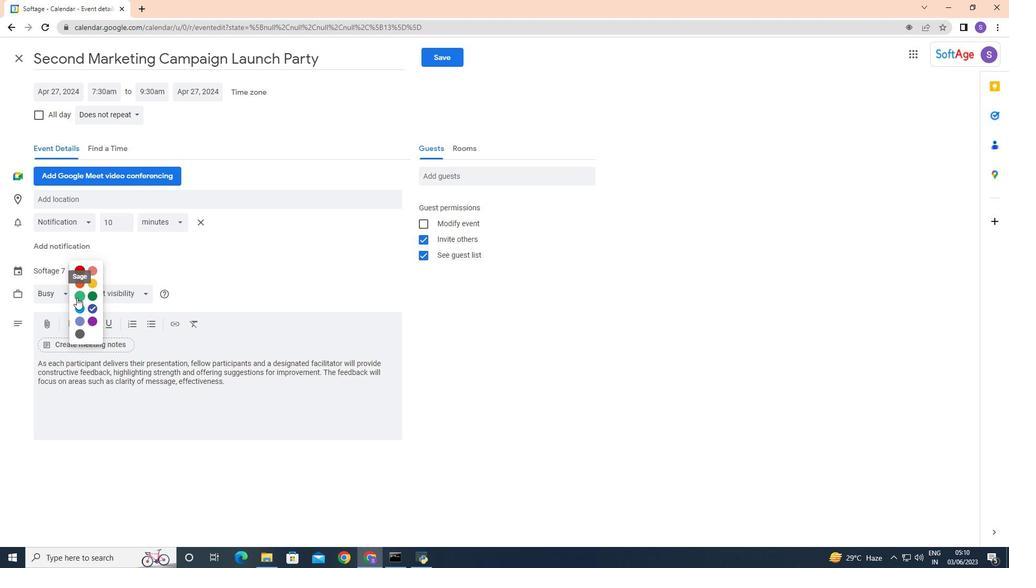 
Action: Mouse moved to (82, 199)
Screenshot: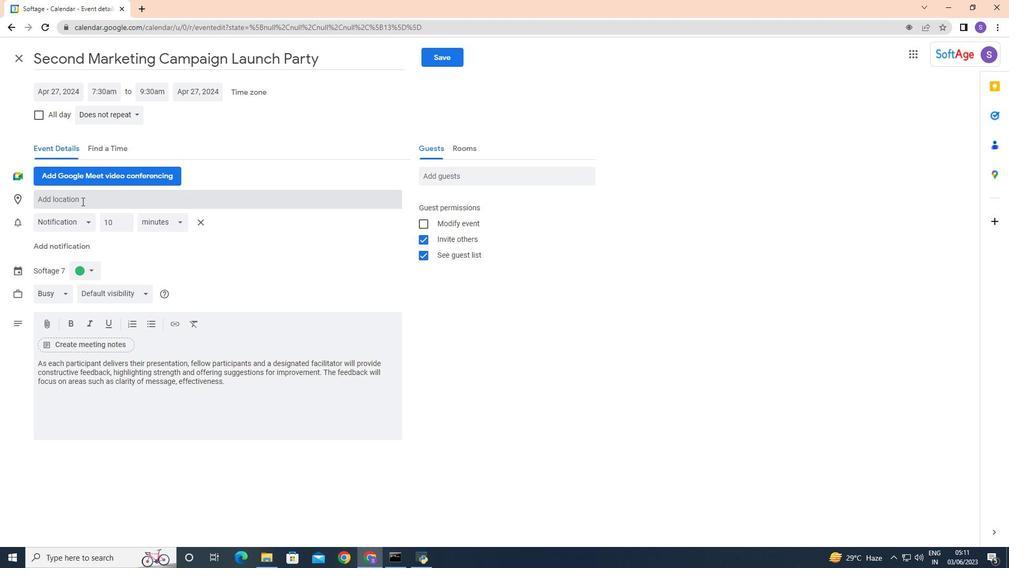 
Action: Mouse pressed left at (82, 199)
Screenshot: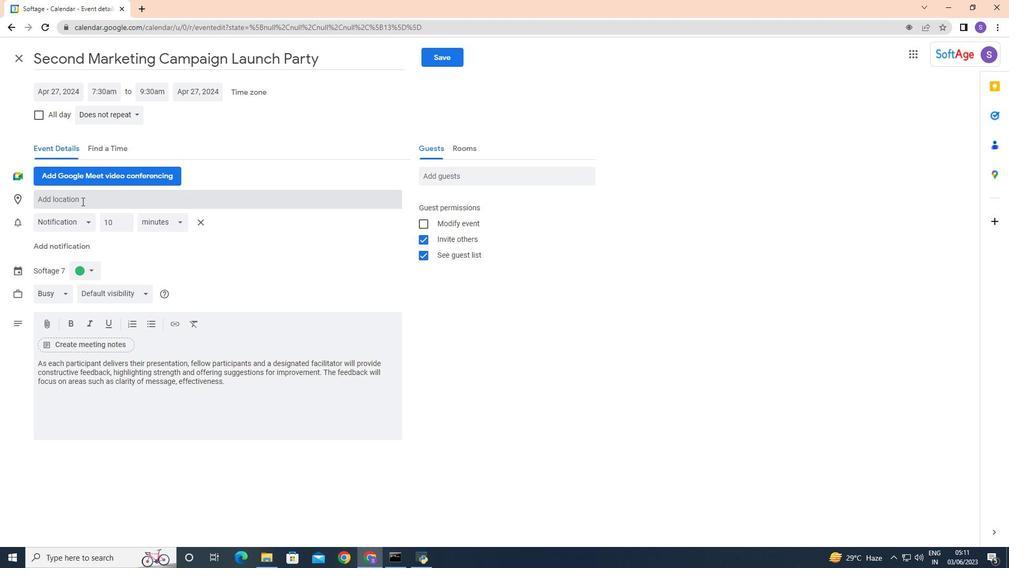 
Action: Mouse moved to (82, 198)
Screenshot: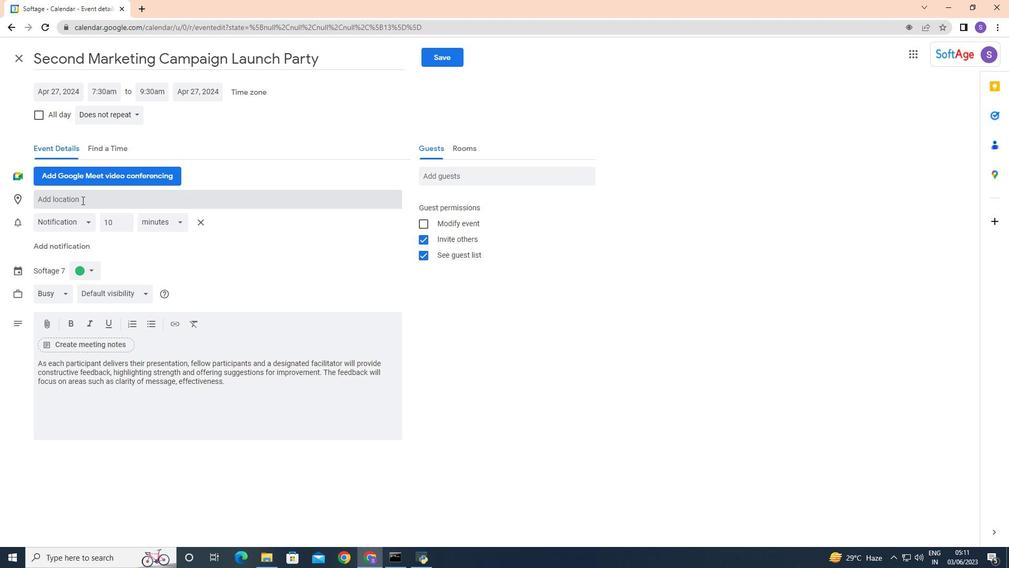 
Action: Key pressed <Key.caps_lock>HO<Key.backspace><Key.caps_lock>te<Key.backspace><Key.backspace>otel<Key.space><Key.caps_lock>C<Key.caps_lock>ostes,<Key.space><Key.shift>Park<Key.backspace><Key.backspace>ris,<Key.space><Key.shift>France,<Key.backspace>
Screenshot: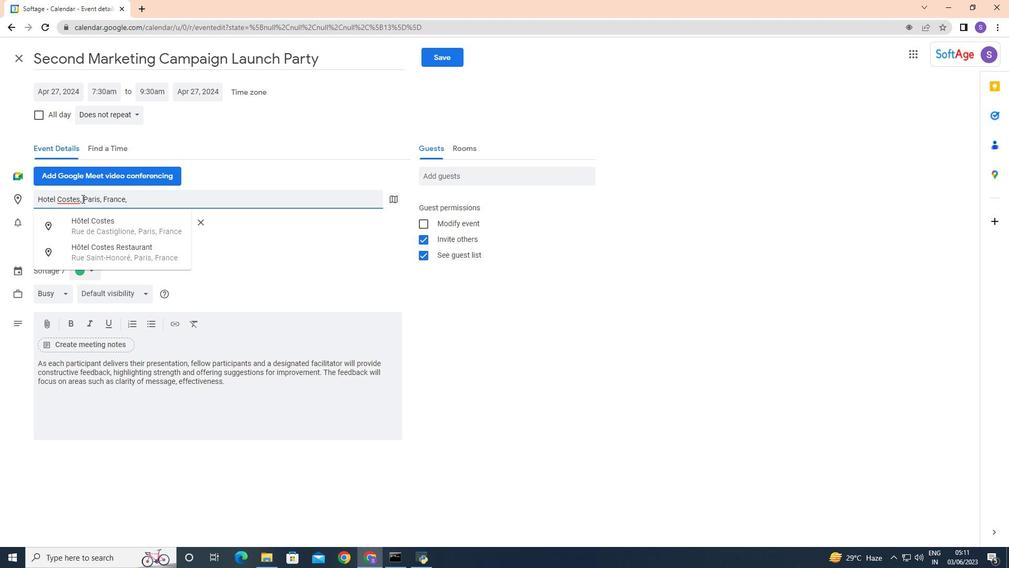 
Action: Mouse moved to (261, 255)
Screenshot: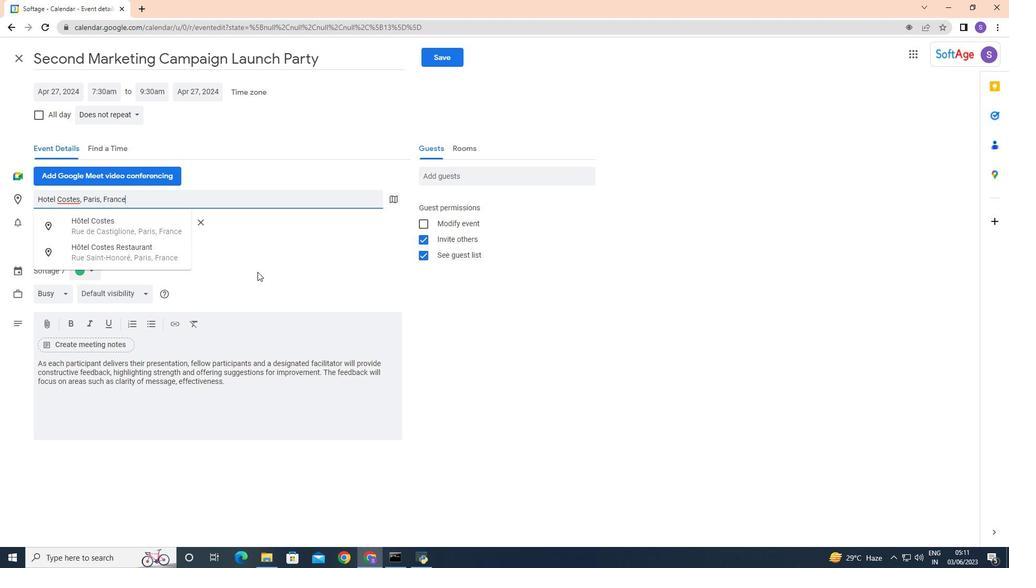 
Action: Mouse pressed left at (261, 255)
Screenshot: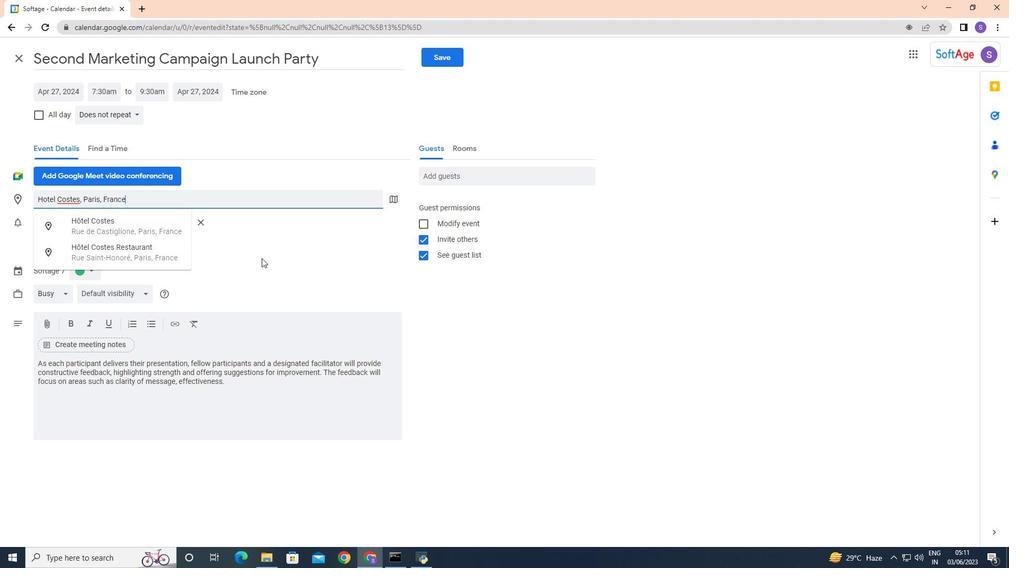 
Action: Mouse moved to (443, 178)
Screenshot: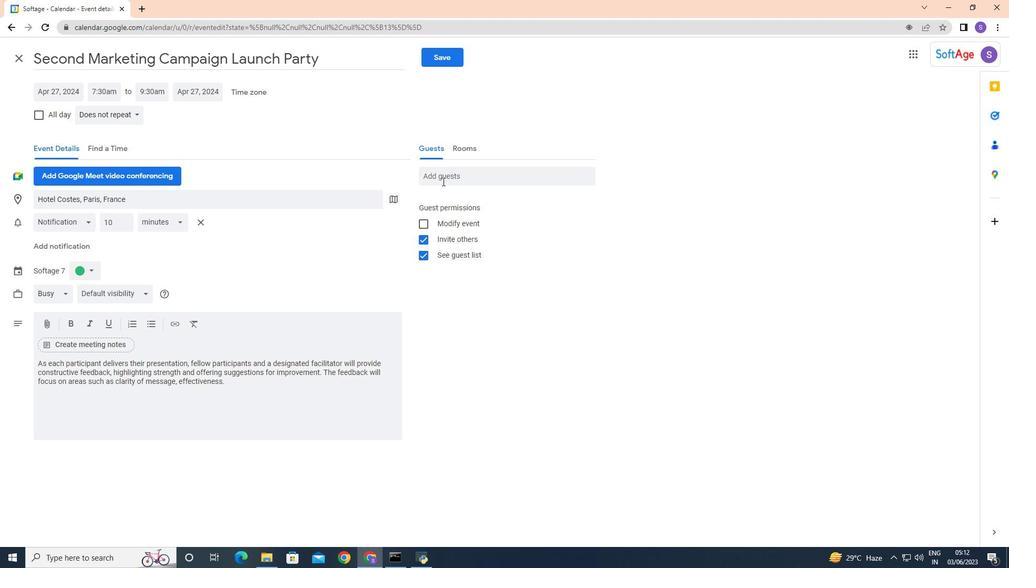 
Action: Mouse pressed left at (443, 178)
Screenshot: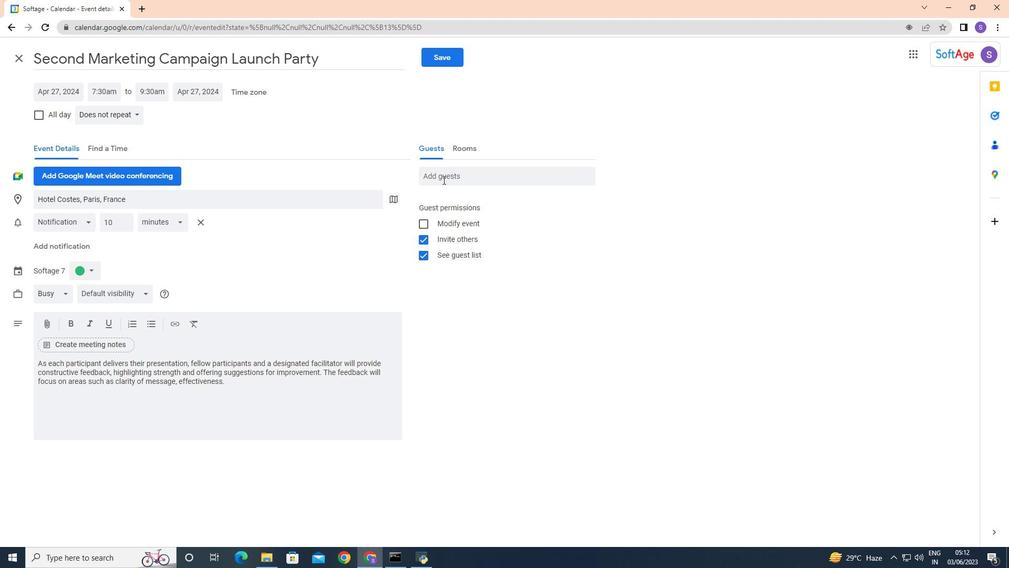 
Action: Key pressed soft.2
Screenshot: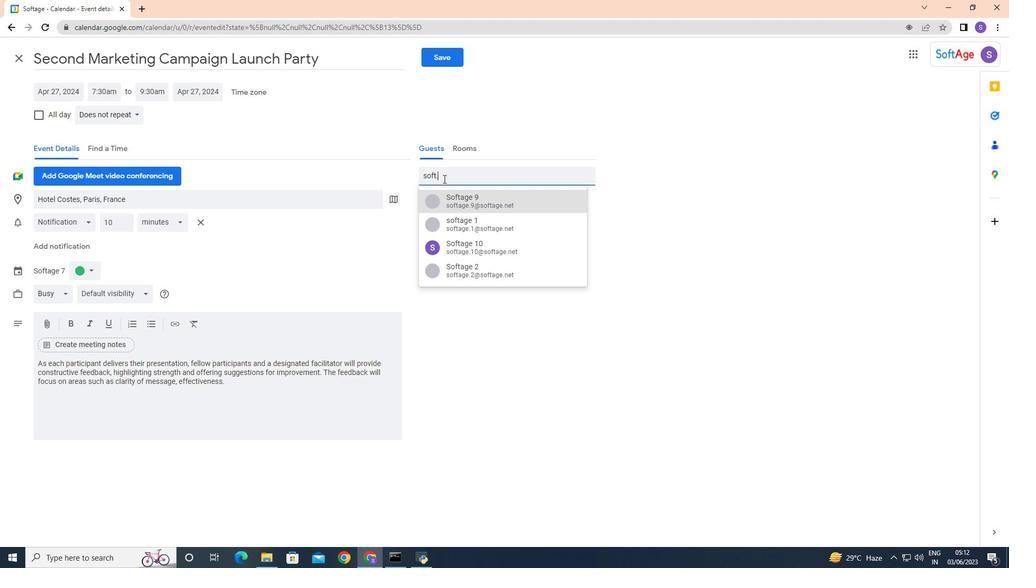 
Action: Mouse moved to (475, 203)
Screenshot: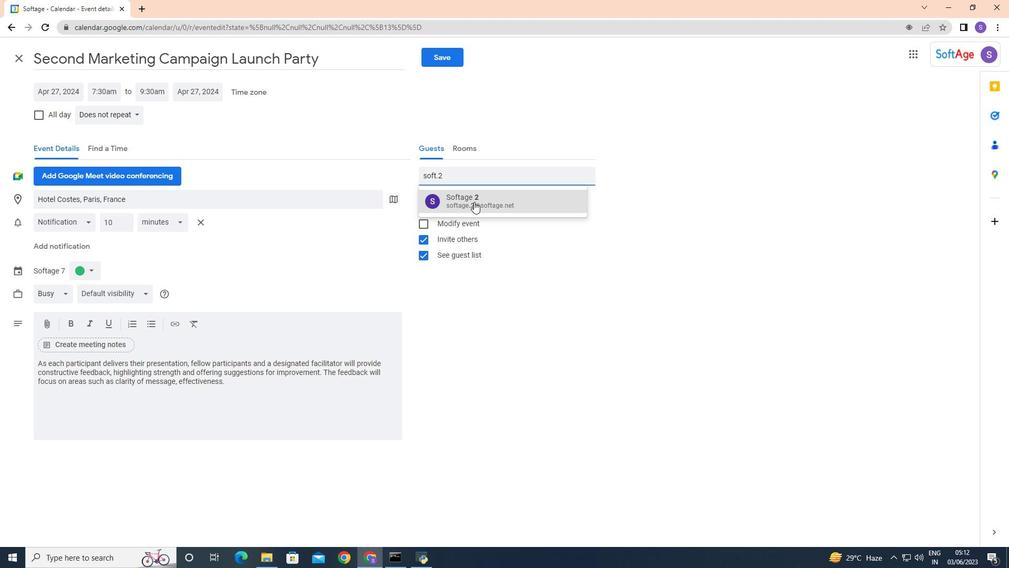 
Action: Mouse pressed left at (475, 203)
Screenshot: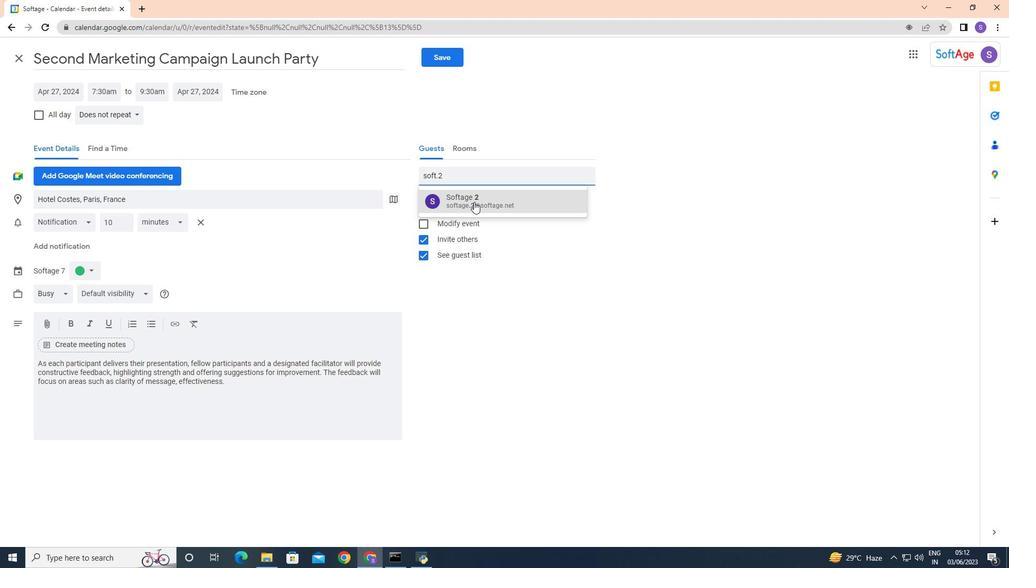 
Action: Mouse moved to (583, 203)
Screenshot: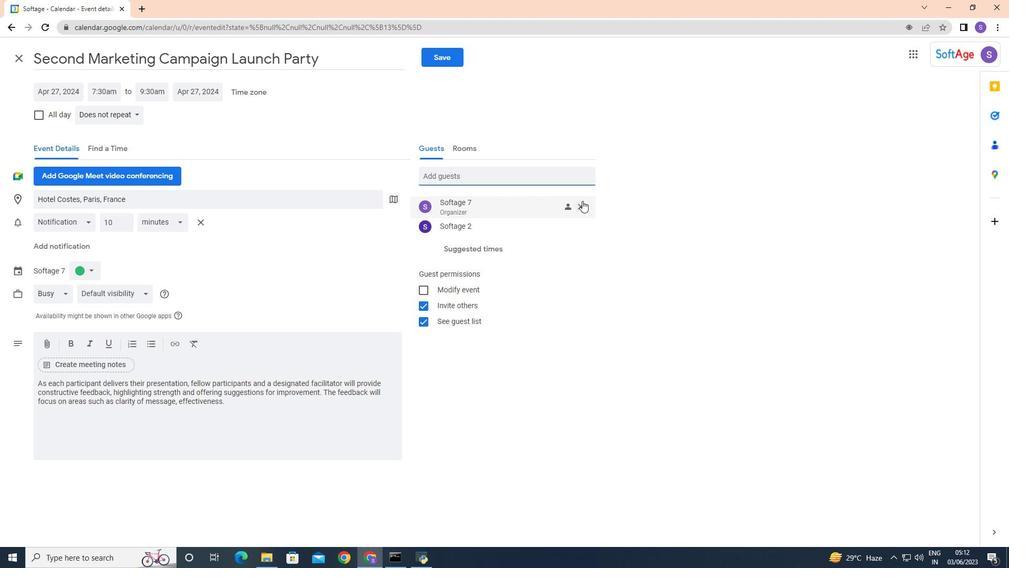 
Action: Mouse pressed left at (583, 203)
Screenshot: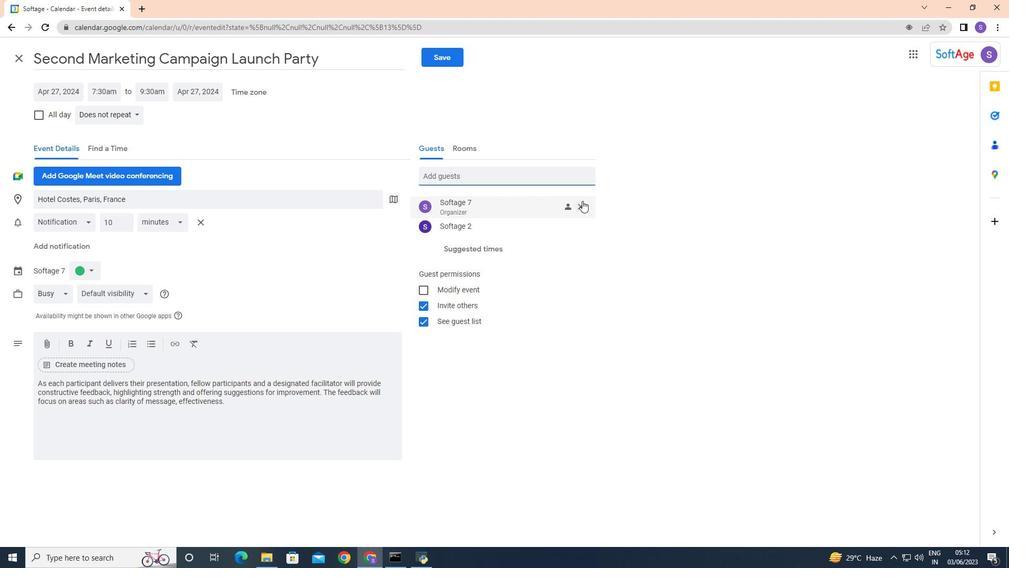 
Action: Mouse moved to (524, 175)
Screenshot: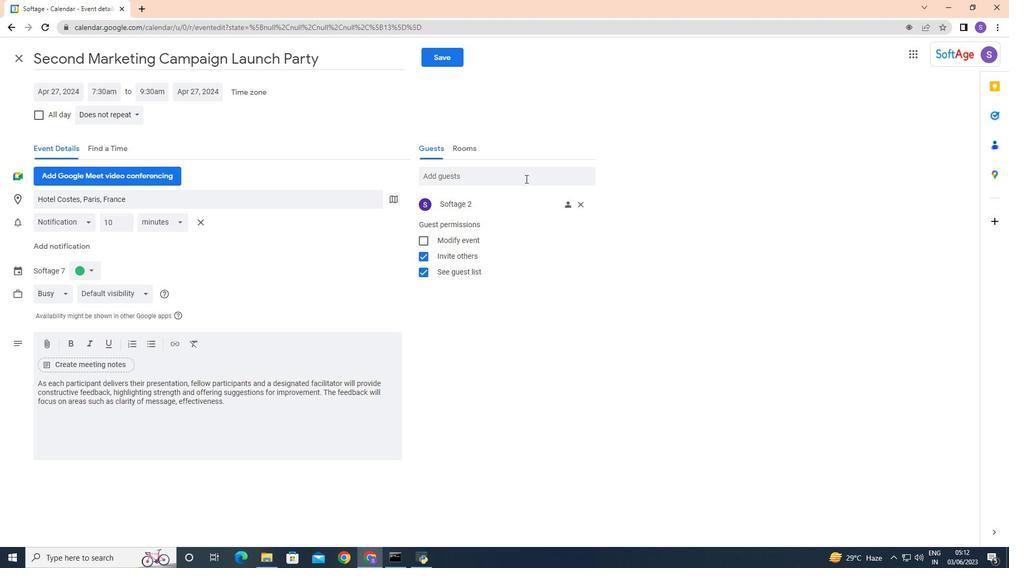 
Action: Mouse pressed left at (524, 175)
Screenshot: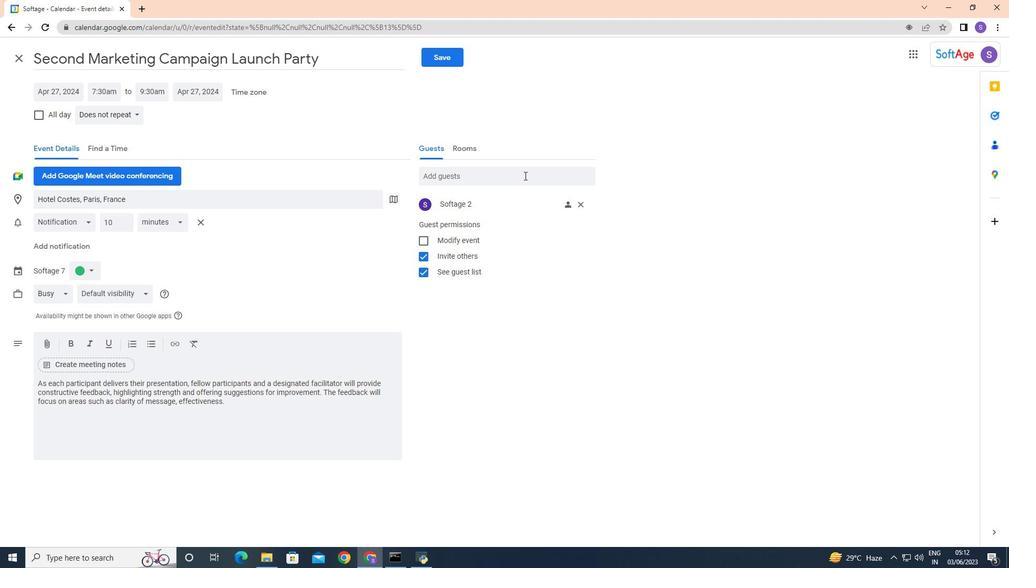 
Action: Key pressed so
Screenshot: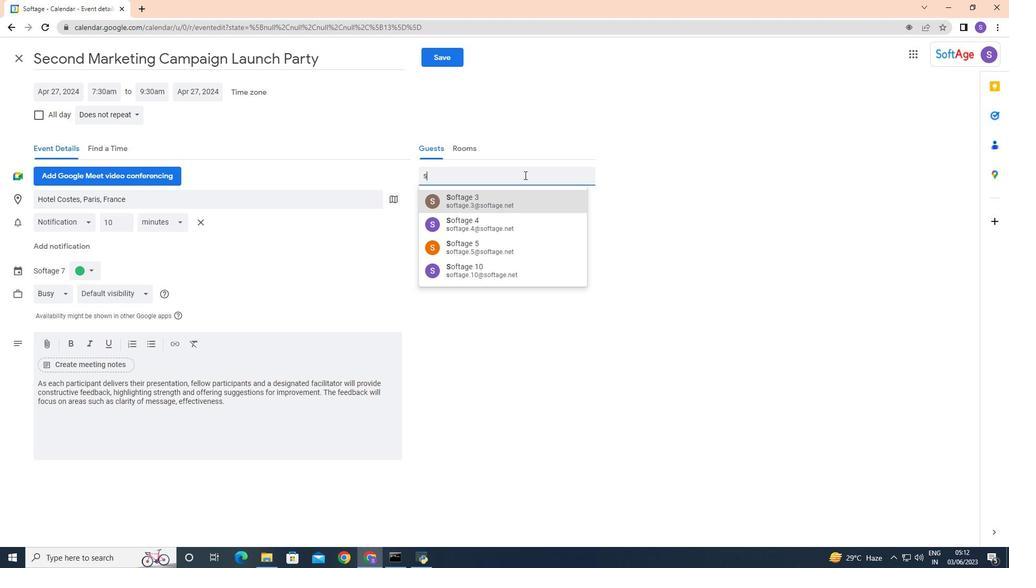 
Action: Mouse moved to (551, 201)
Screenshot: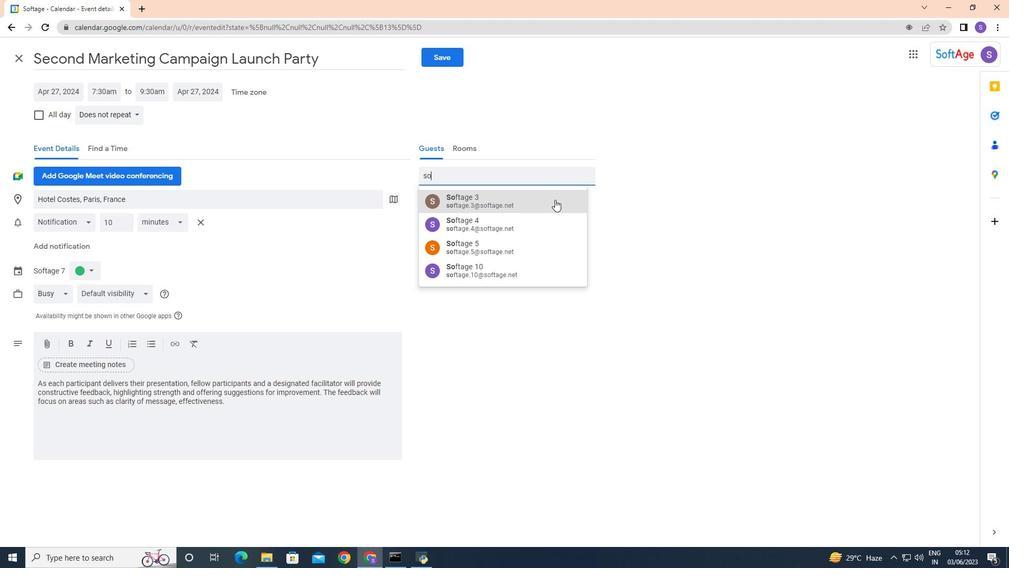 
Action: Mouse pressed left at (551, 201)
Screenshot: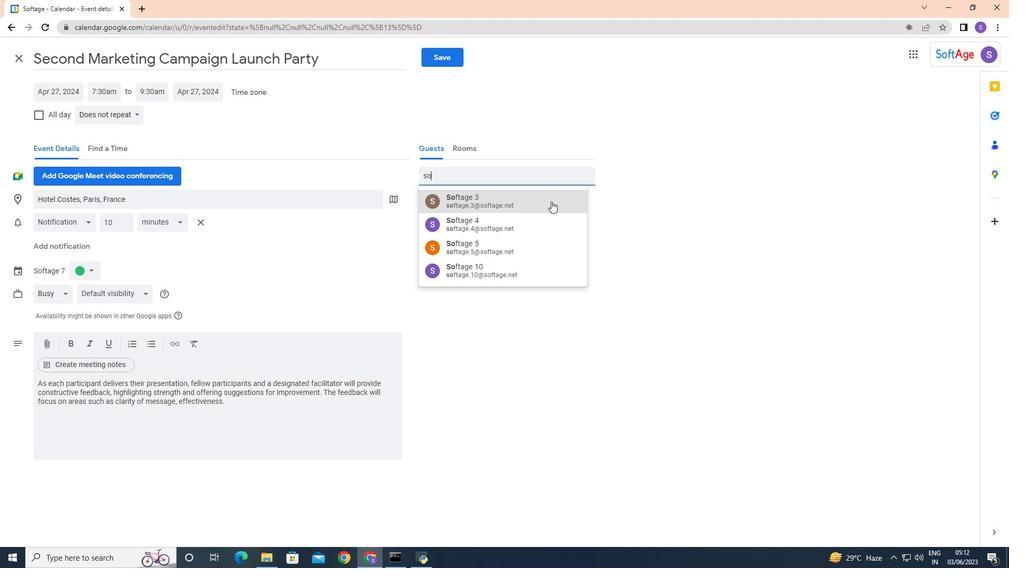 
Action: Mouse moved to (126, 113)
Screenshot: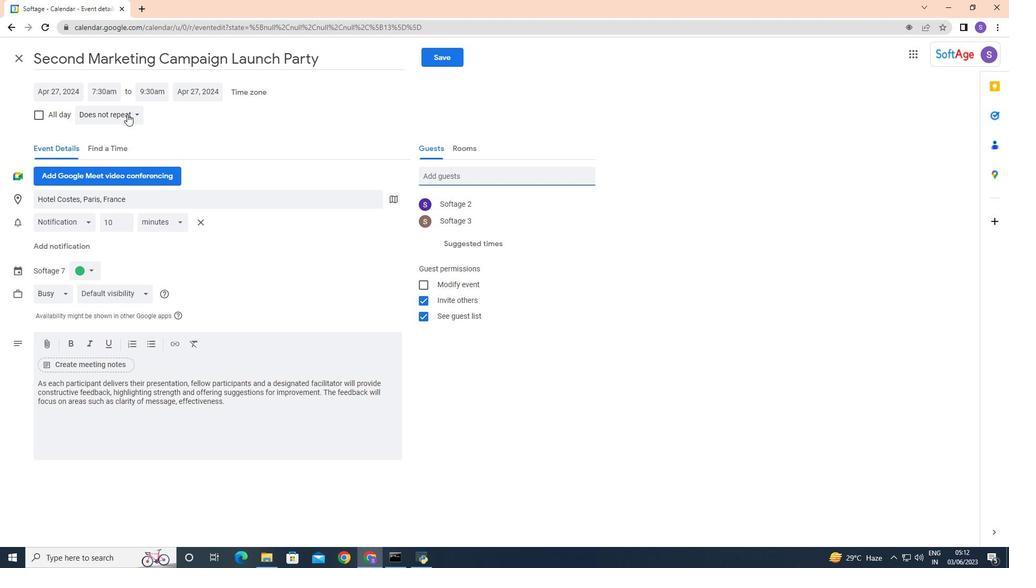 
Action: Mouse pressed left at (126, 113)
Screenshot: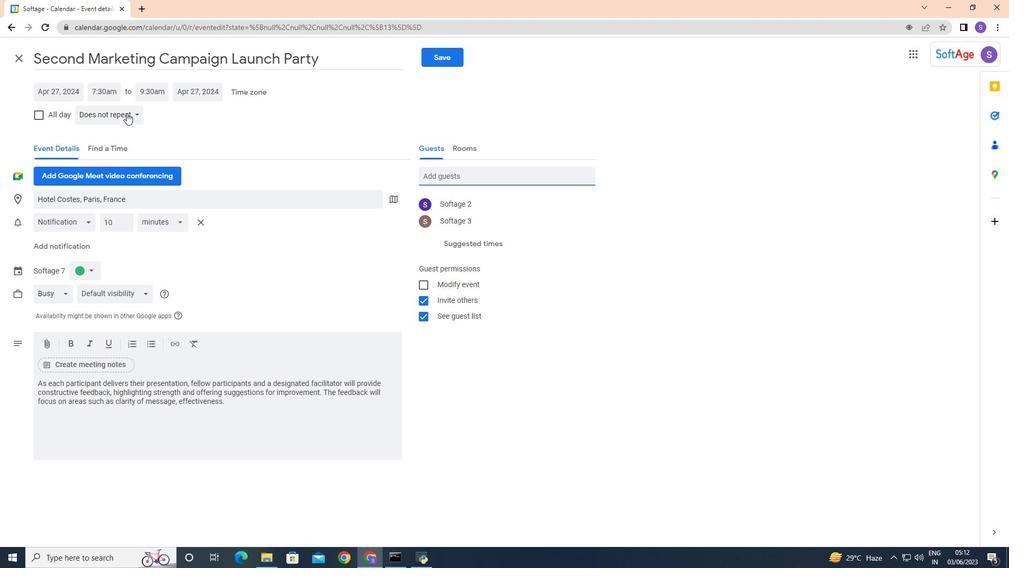 
Action: Mouse moved to (143, 227)
Screenshot: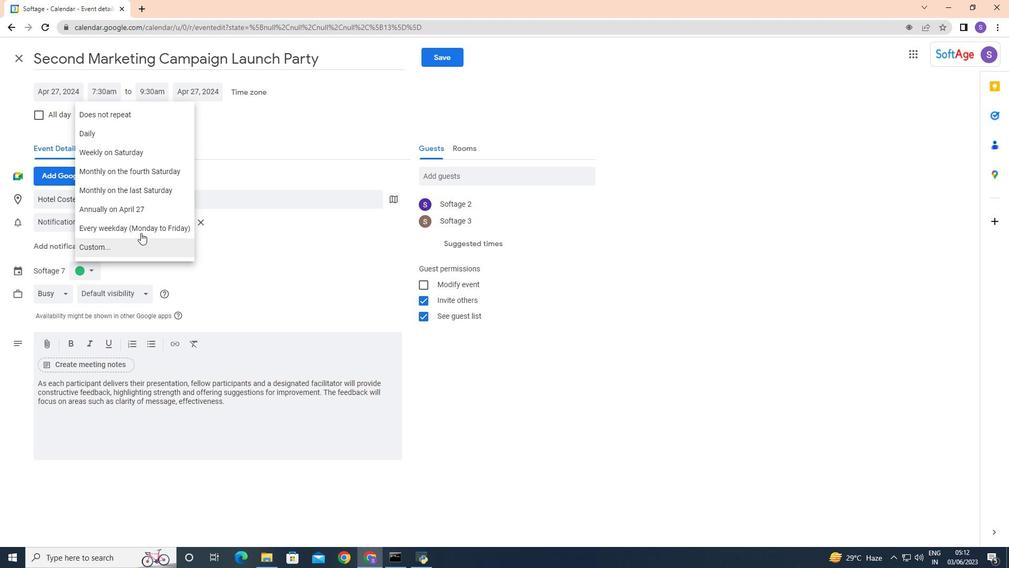 
Action: Mouse pressed left at (143, 227)
Screenshot: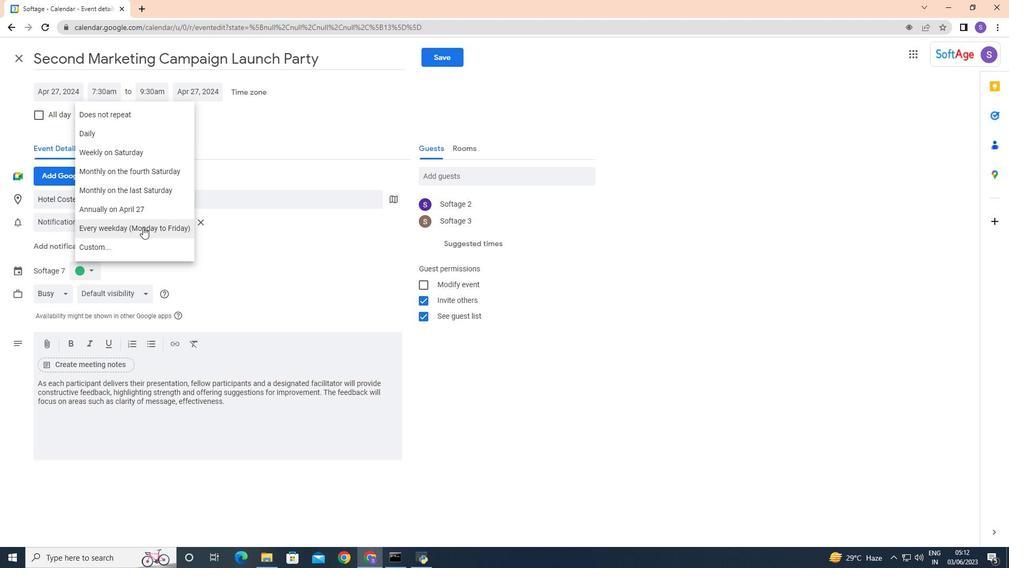 
Action: Mouse moved to (285, 281)
Screenshot: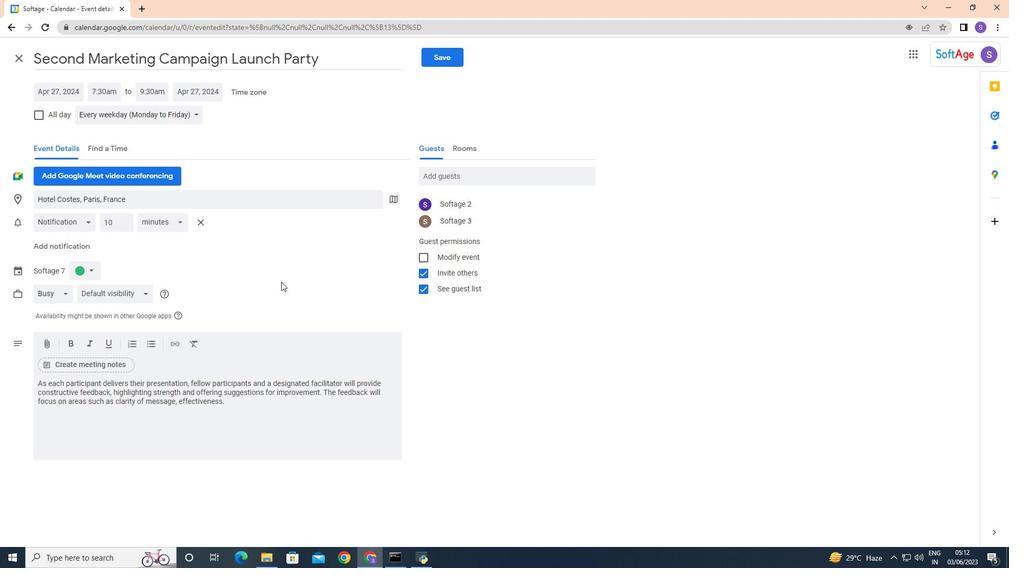 
Action: Mouse pressed left at (285, 281)
Screenshot: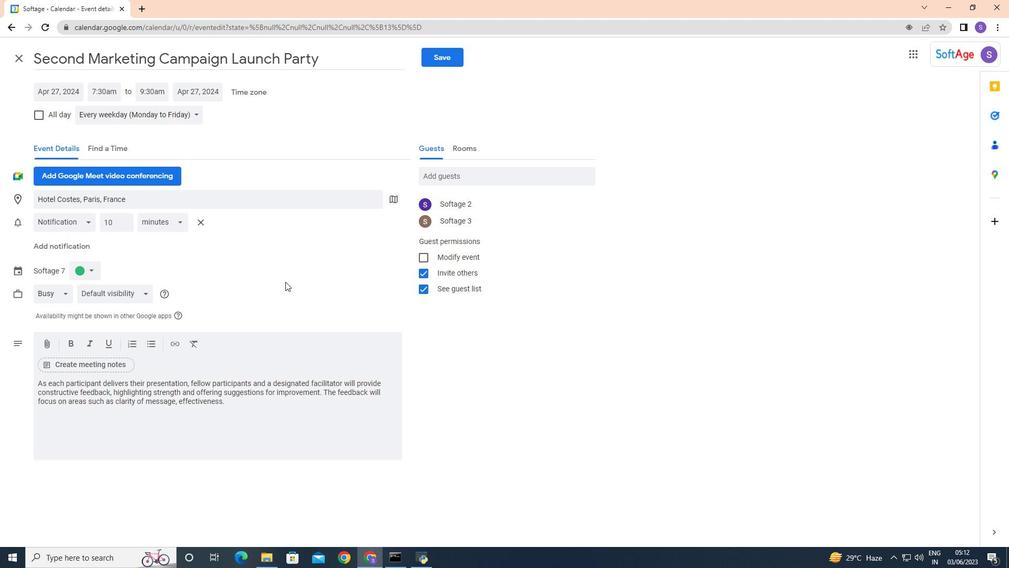 
Action: Mouse moved to (440, 59)
Screenshot: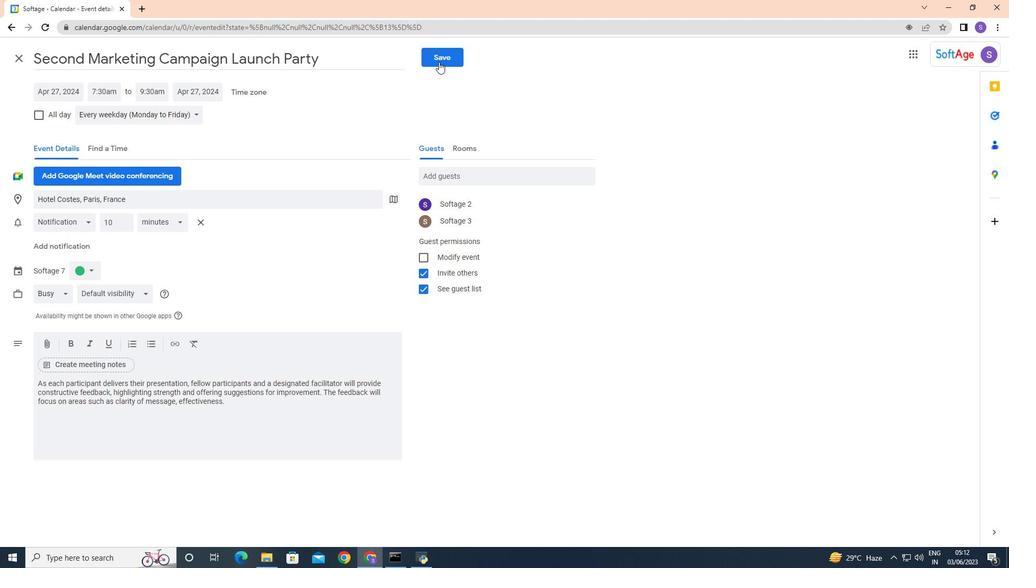 
Action: Mouse pressed left at (440, 59)
Screenshot: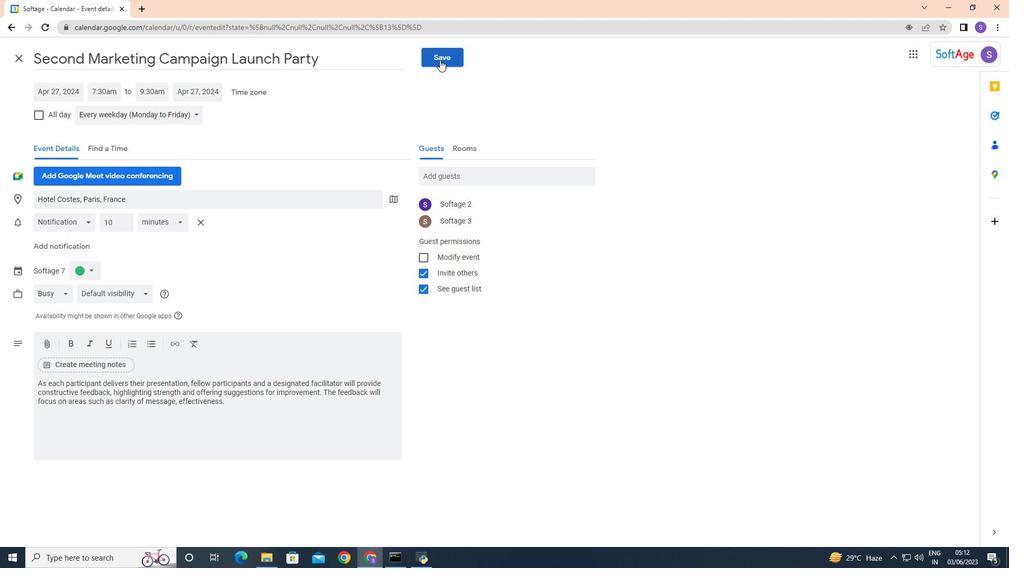 
Action: Mouse moved to (127, 357)
Screenshot: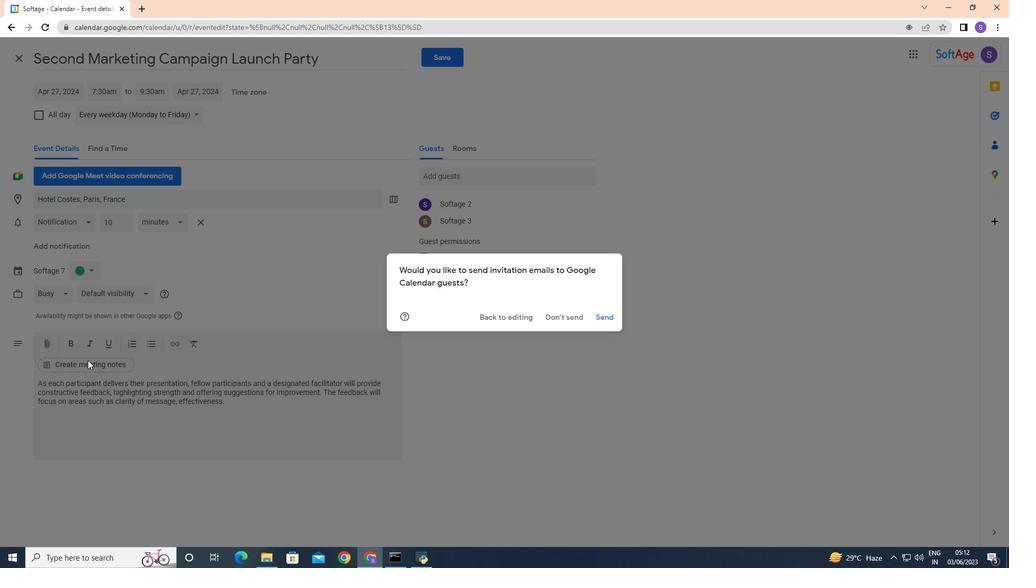
